 Task: Search one way flight ticket for 2 adults, 4 children and 1 infant on lap in business from Medford: Rogue Valley International-medford Airport to Gillette: Gillette Campbell County Airport on 5-1-2023. Choice of flights is Frontier. Number of bags: 8 checked bags. Price is upto 20000. Outbound departure time preference is 16:45.
Action: Mouse moved to (231, 250)
Screenshot: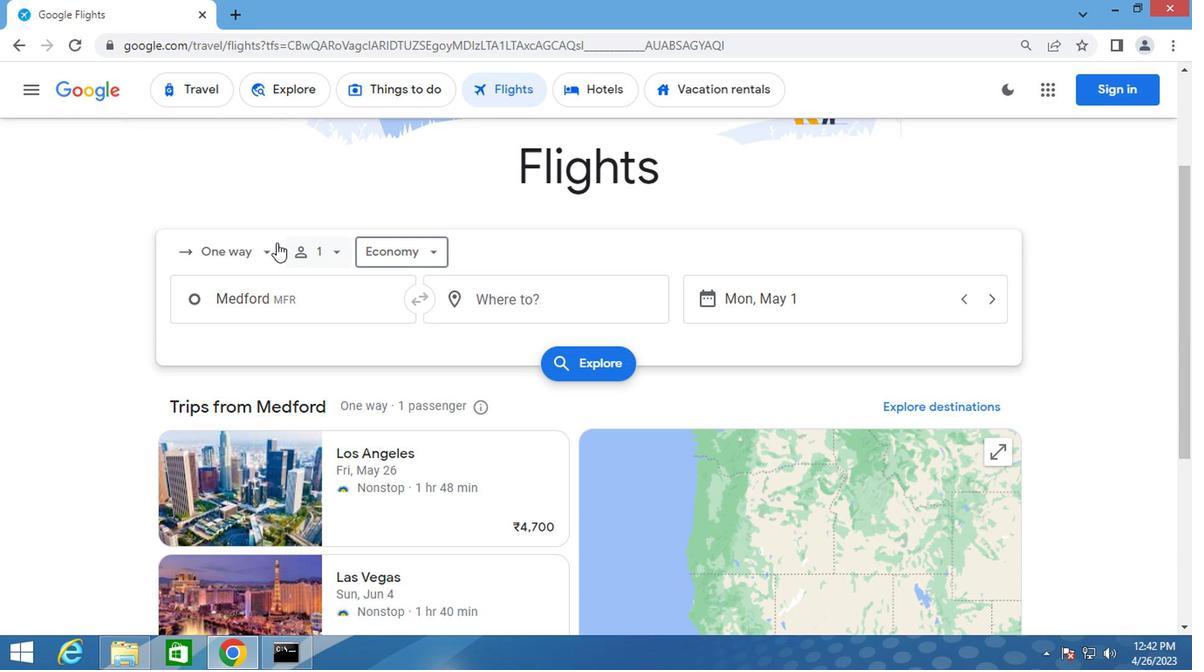 
Action: Mouse pressed left at (231, 250)
Screenshot: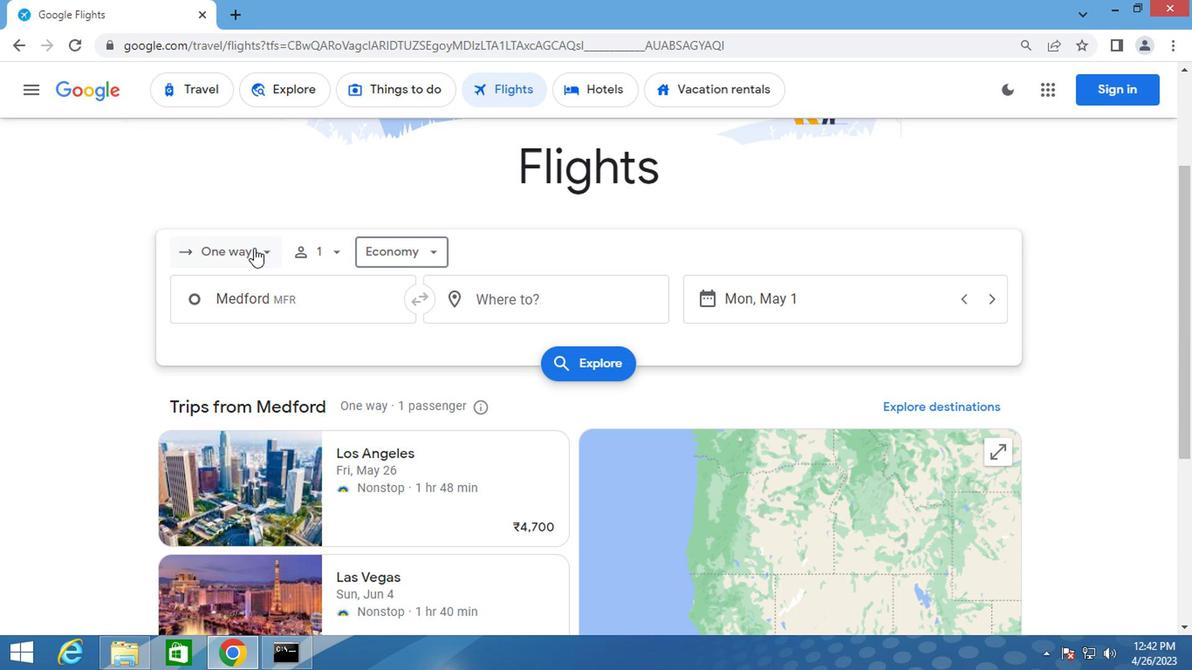 
Action: Mouse moved to (232, 334)
Screenshot: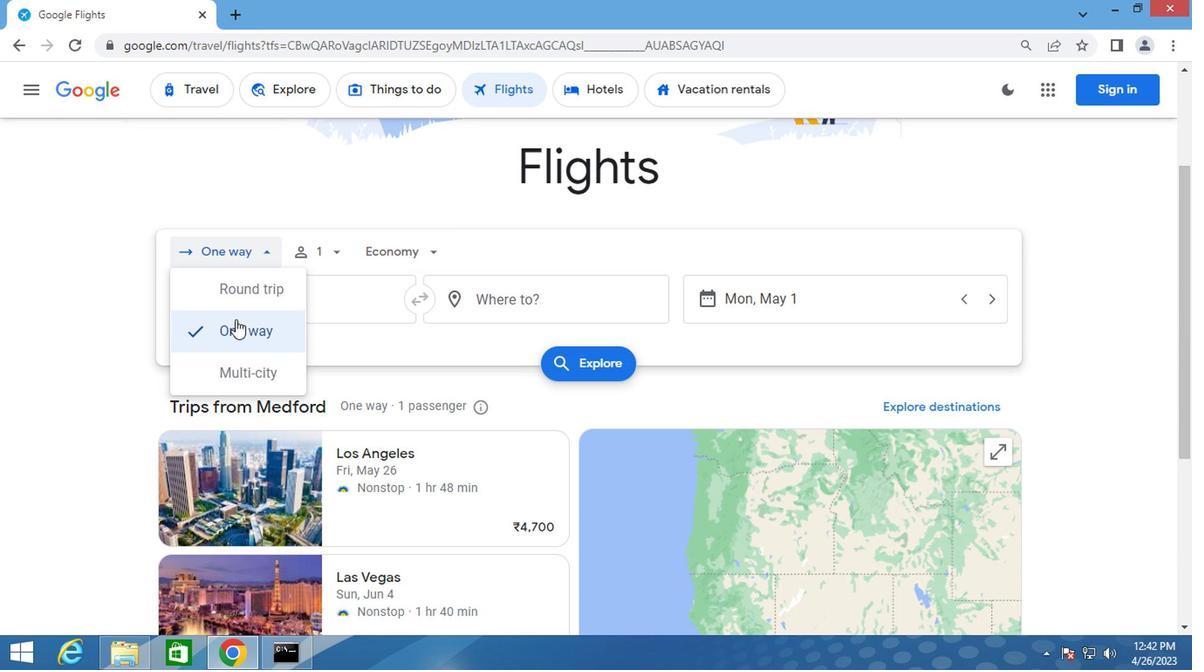 
Action: Mouse pressed left at (232, 334)
Screenshot: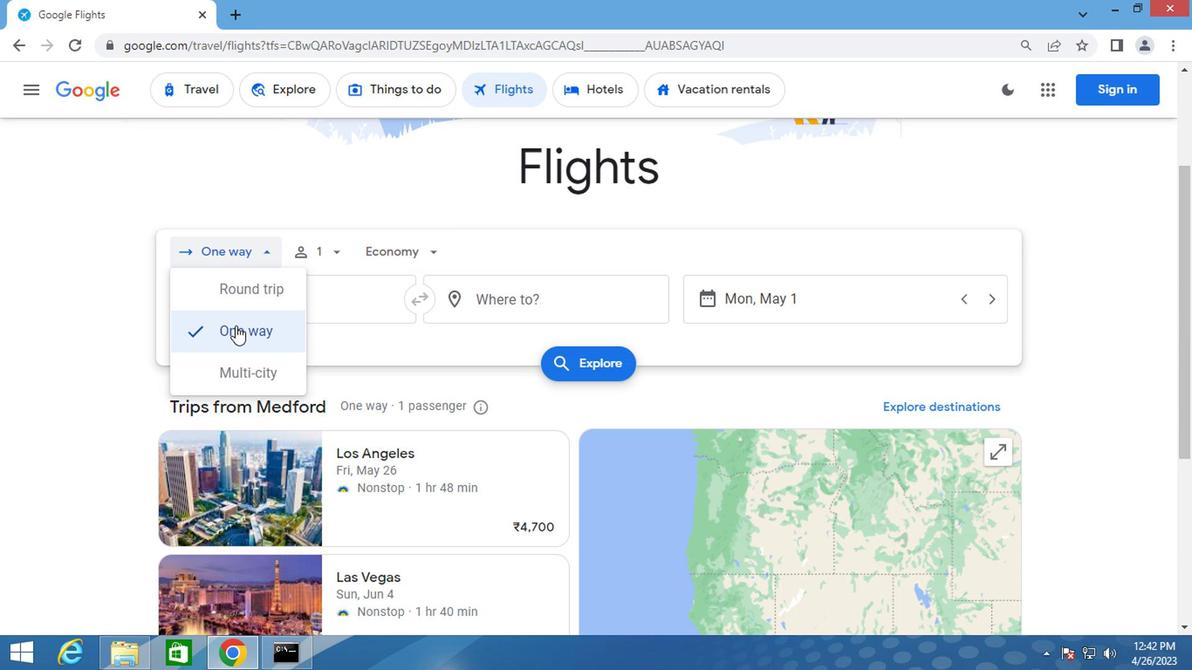 
Action: Mouse moved to (325, 257)
Screenshot: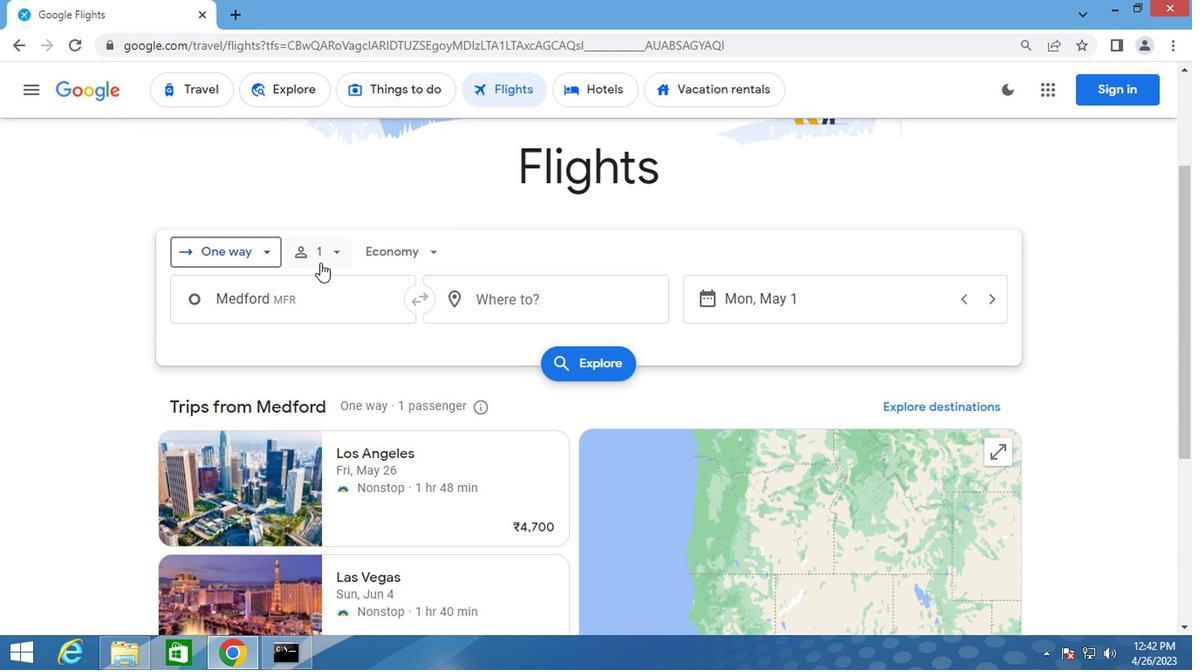 
Action: Mouse pressed left at (325, 257)
Screenshot: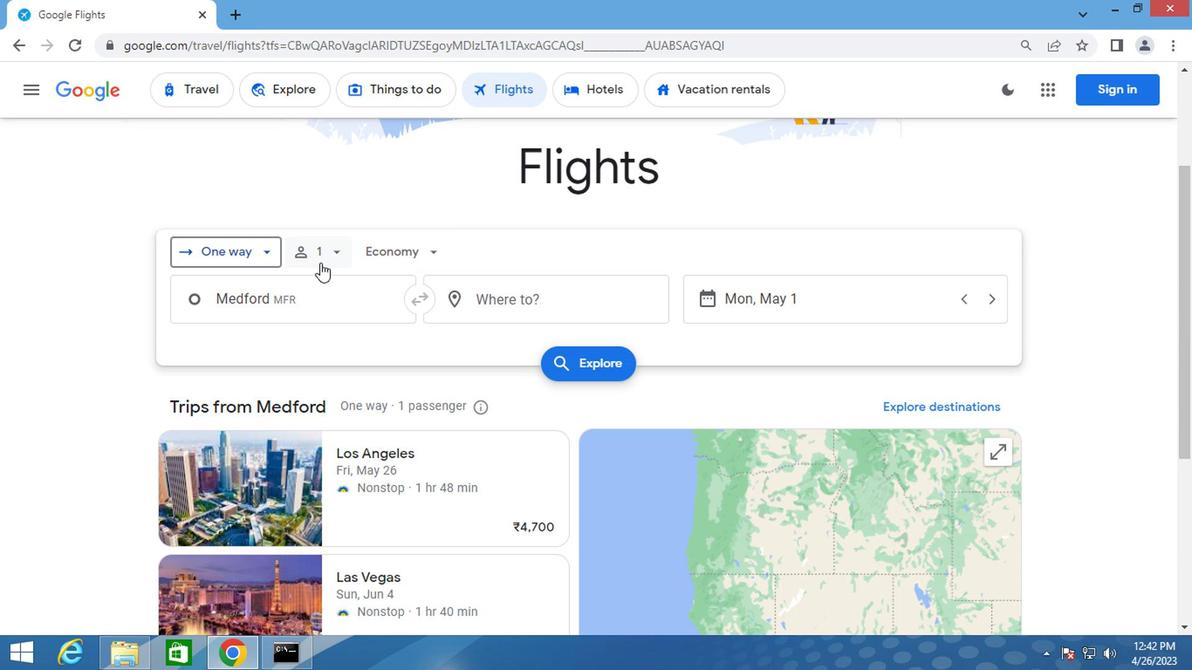 
Action: Mouse moved to (466, 297)
Screenshot: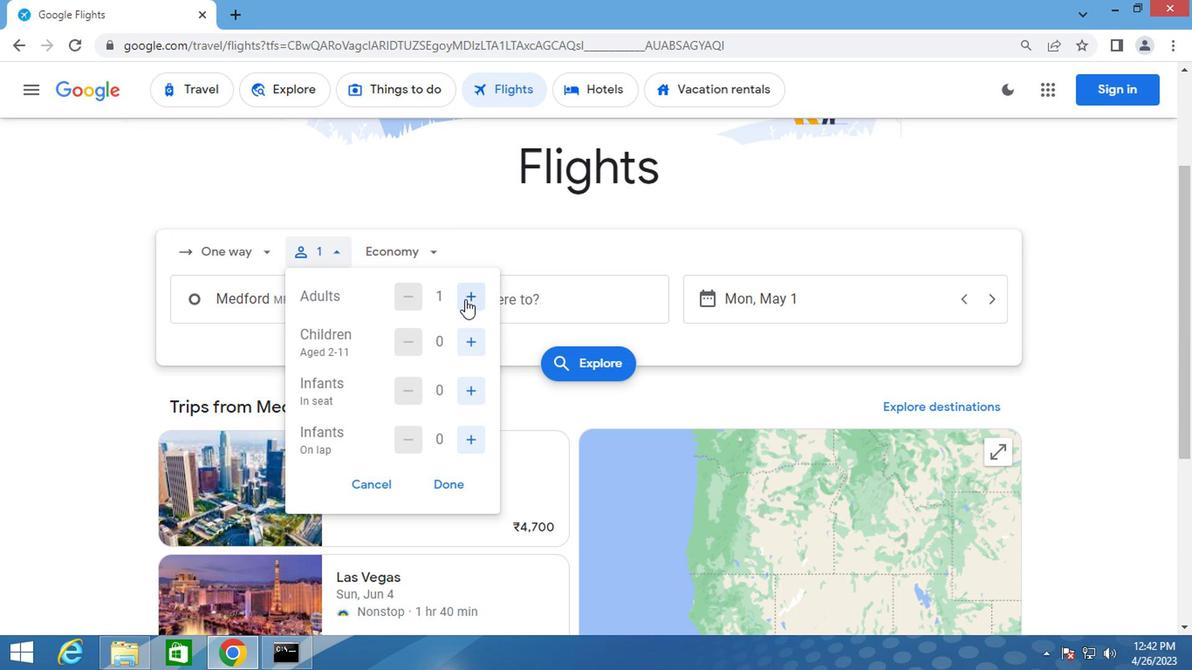 
Action: Mouse pressed left at (466, 297)
Screenshot: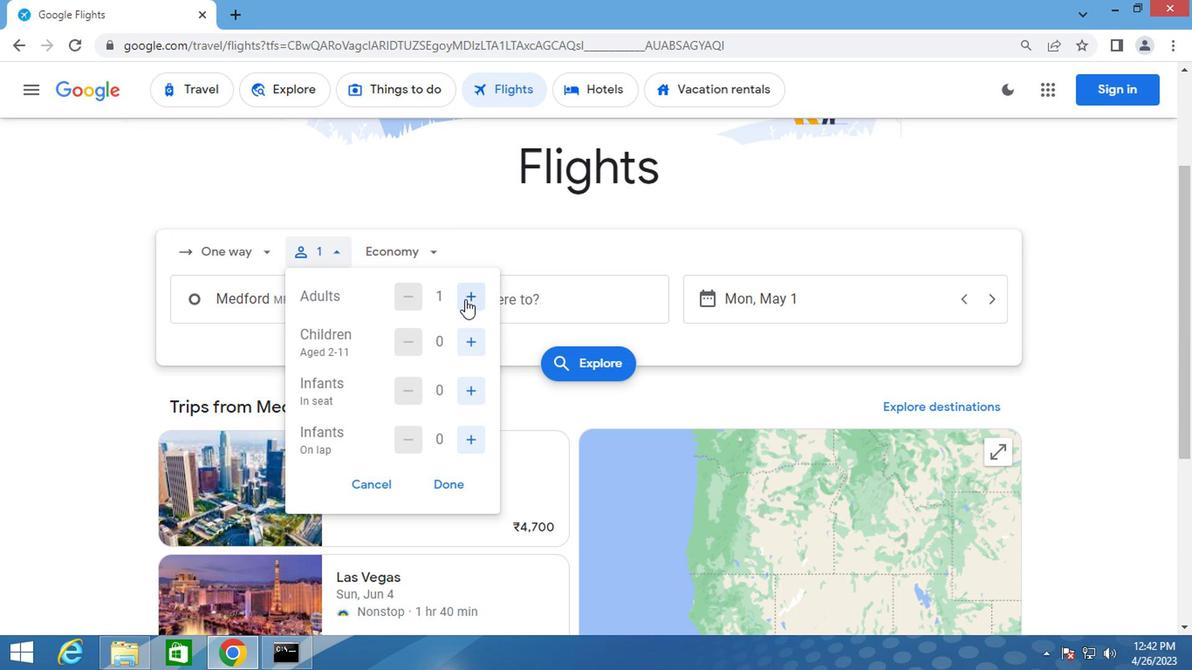 
Action: Mouse pressed left at (466, 297)
Screenshot: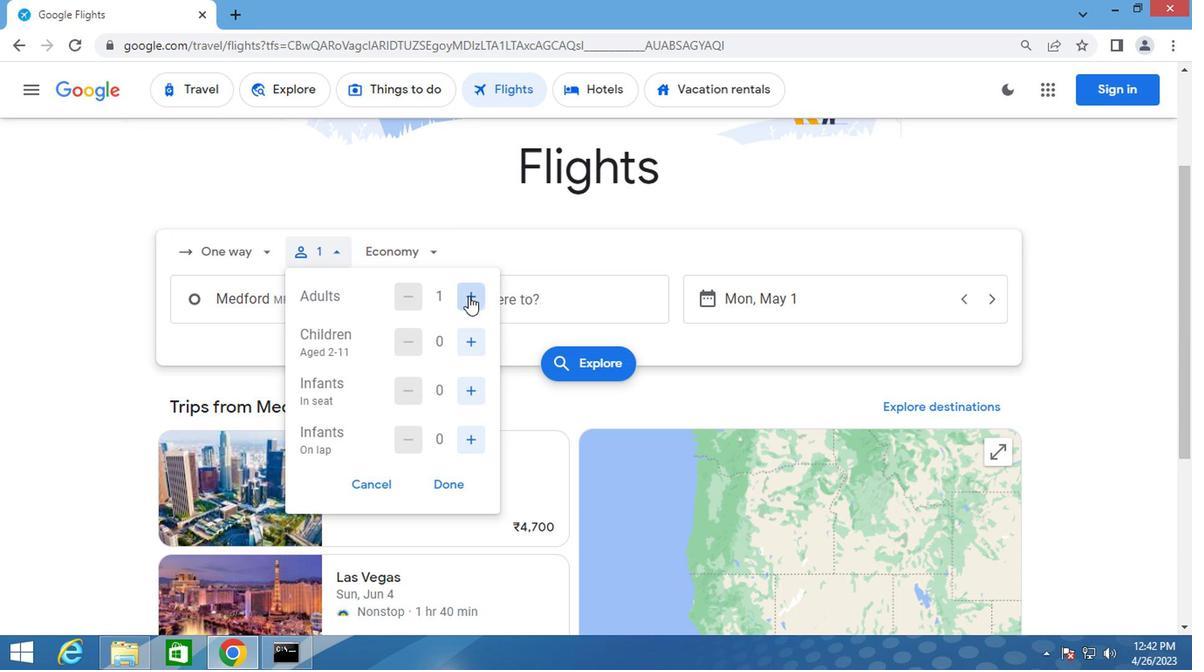 
Action: Mouse moved to (408, 298)
Screenshot: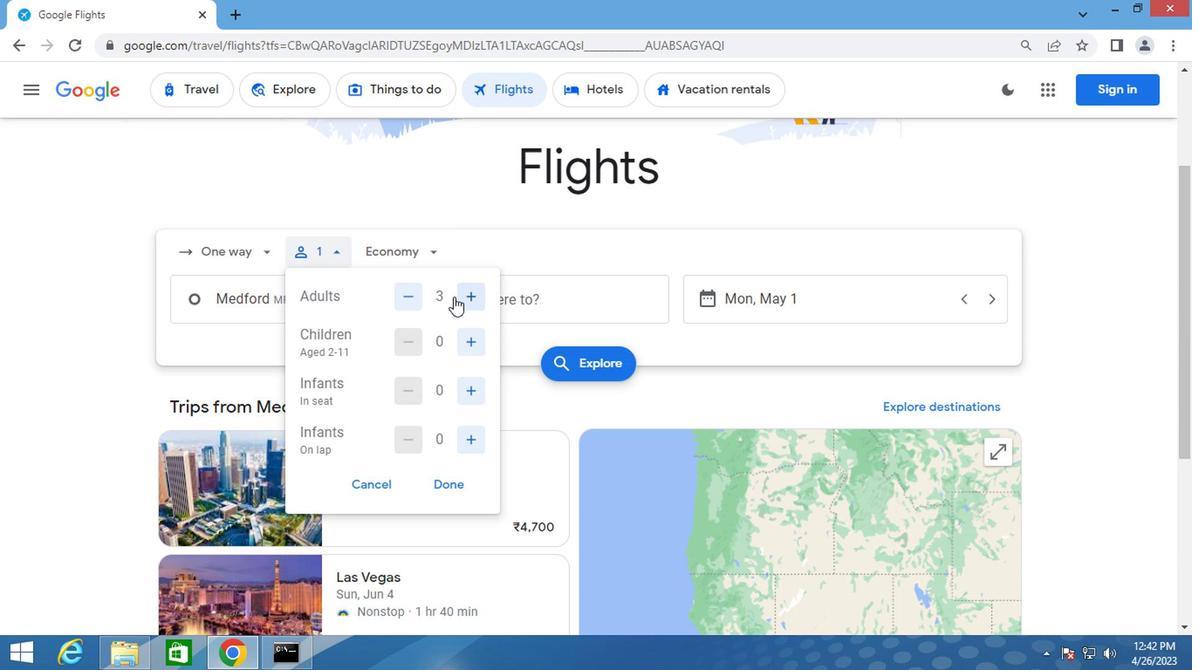 
Action: Mouse pressed left at (408, 298)
Screenshot: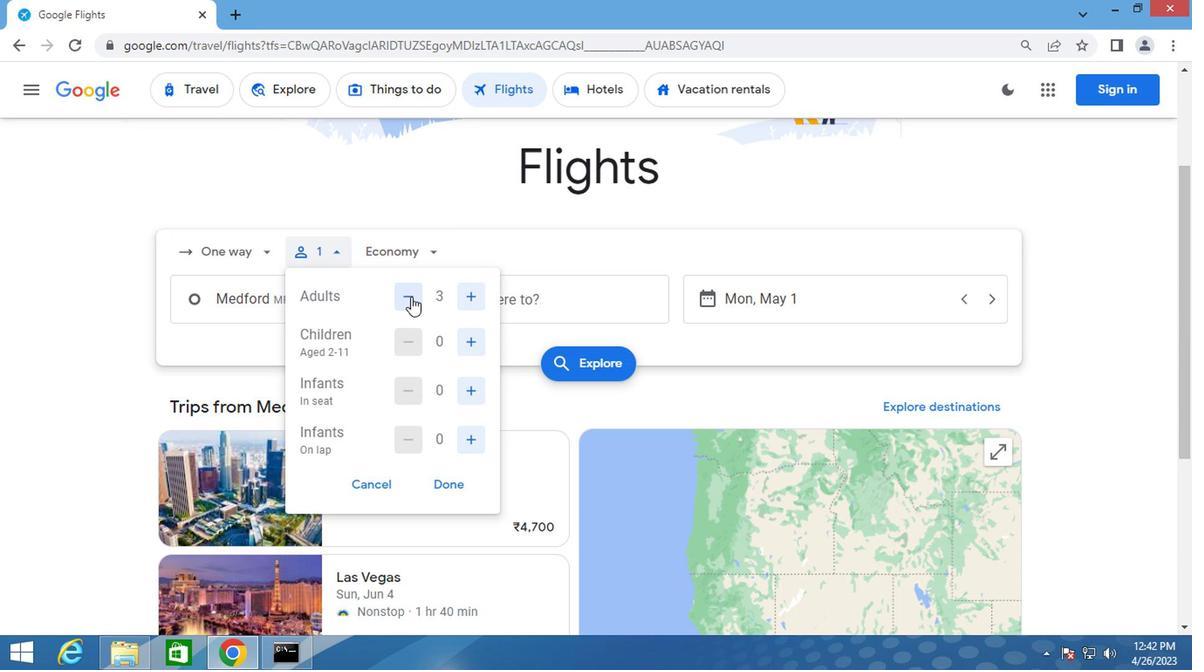 
Action: Mouse moved to (474, 337)
Screenshot: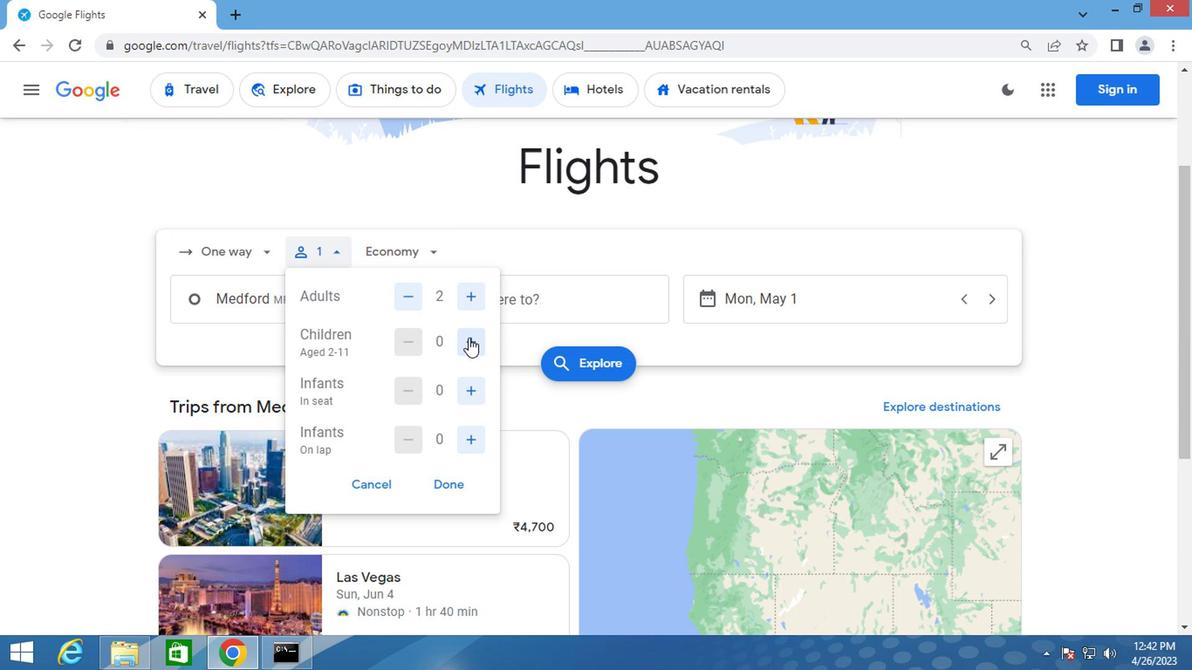 
Action: Mouse pressed left at (474, 337)
Screenshot: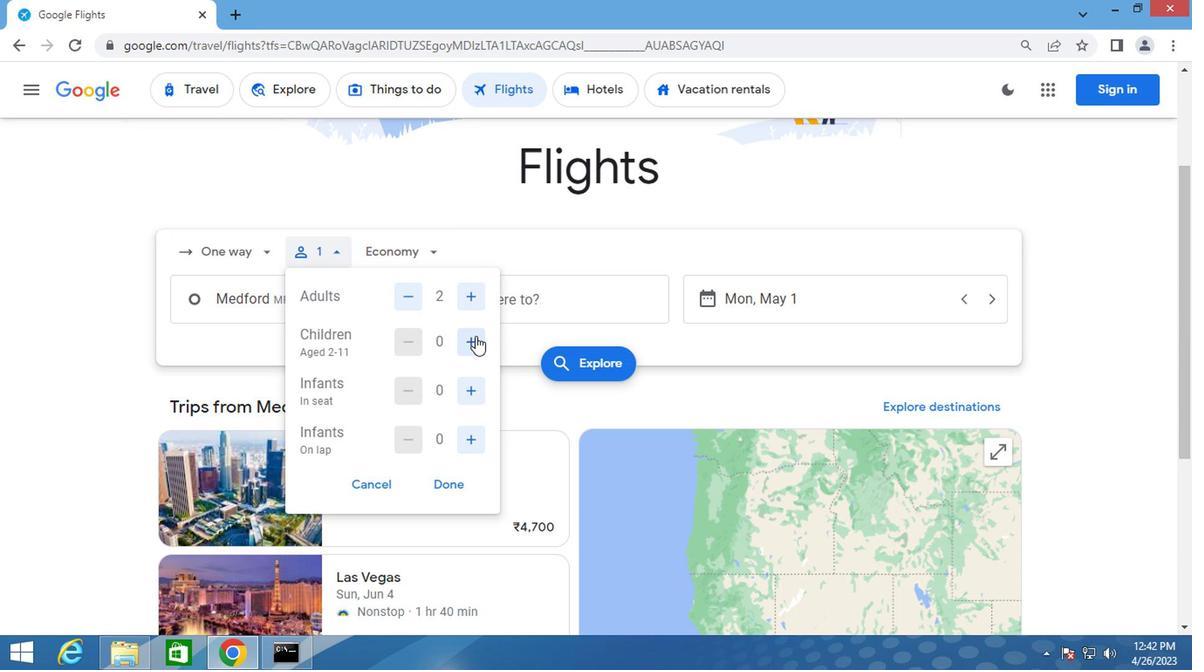 
Action: Mouse pressed left at (474, 337)
Screenshot: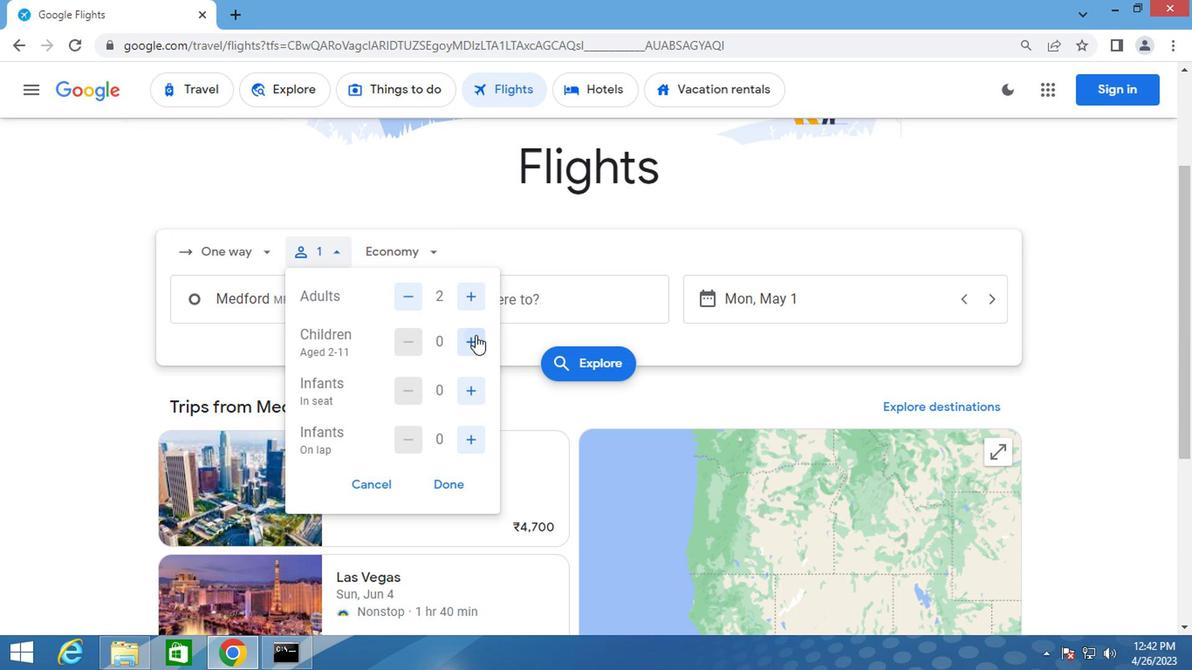 
Action: Mouse pressed left at (474, 337)
Screenshot: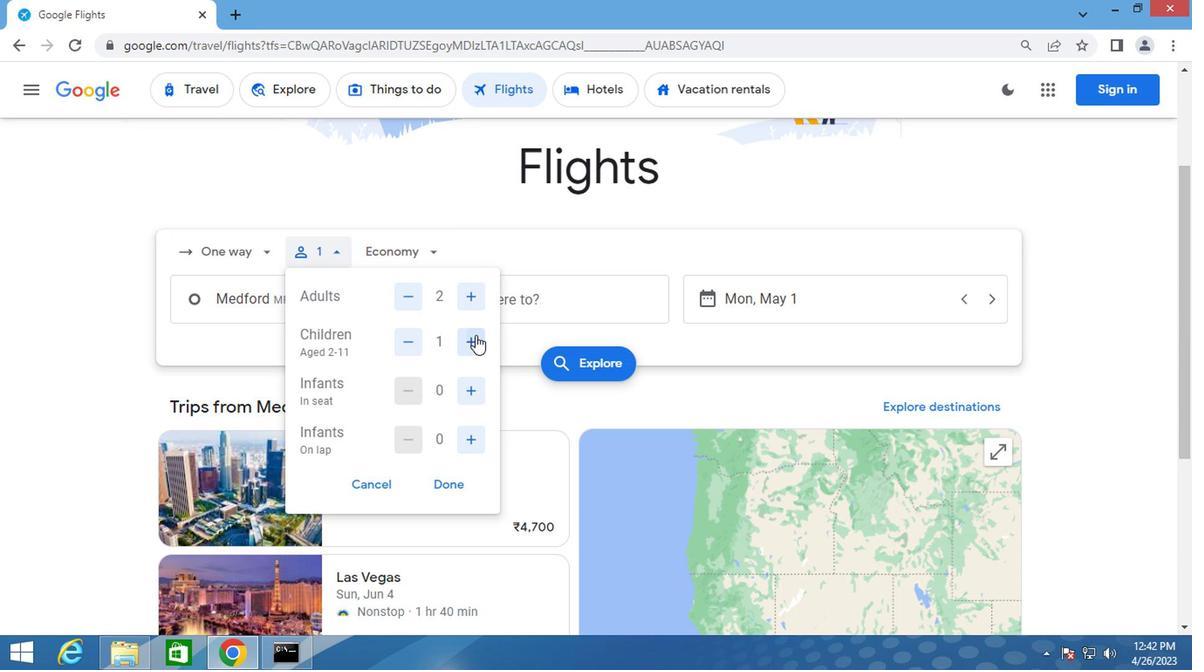 
Action: Mouse pressed left at (474, 337)
Screenshot: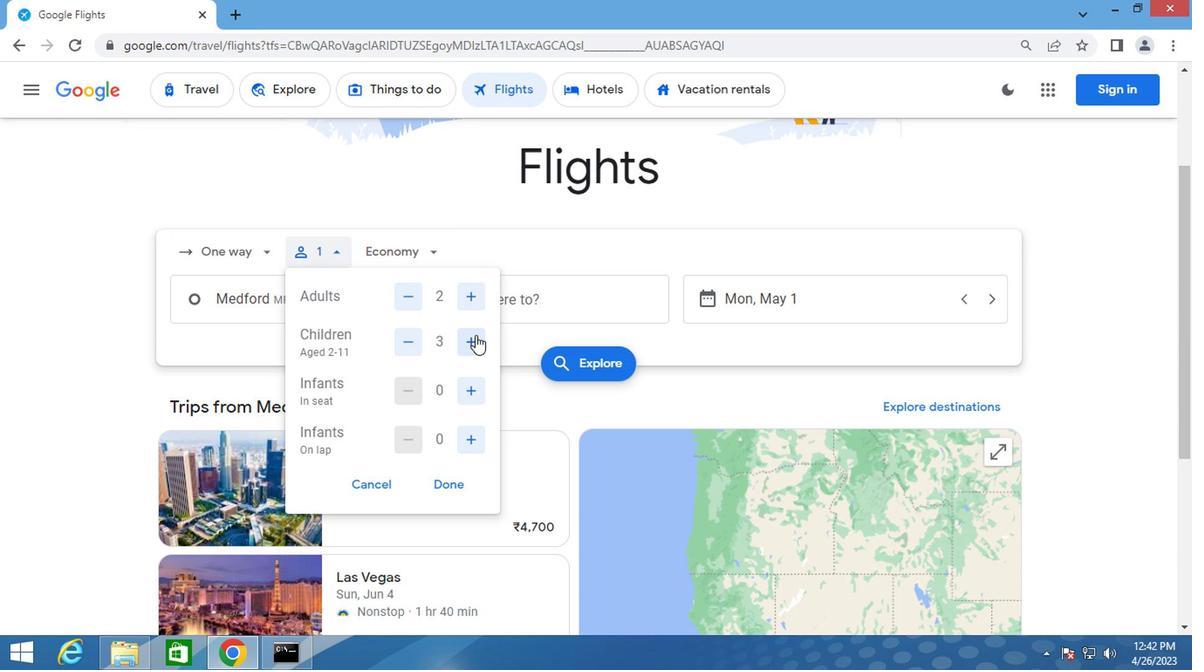 
Action: Mouse moved to (465, 447)
Screenshot: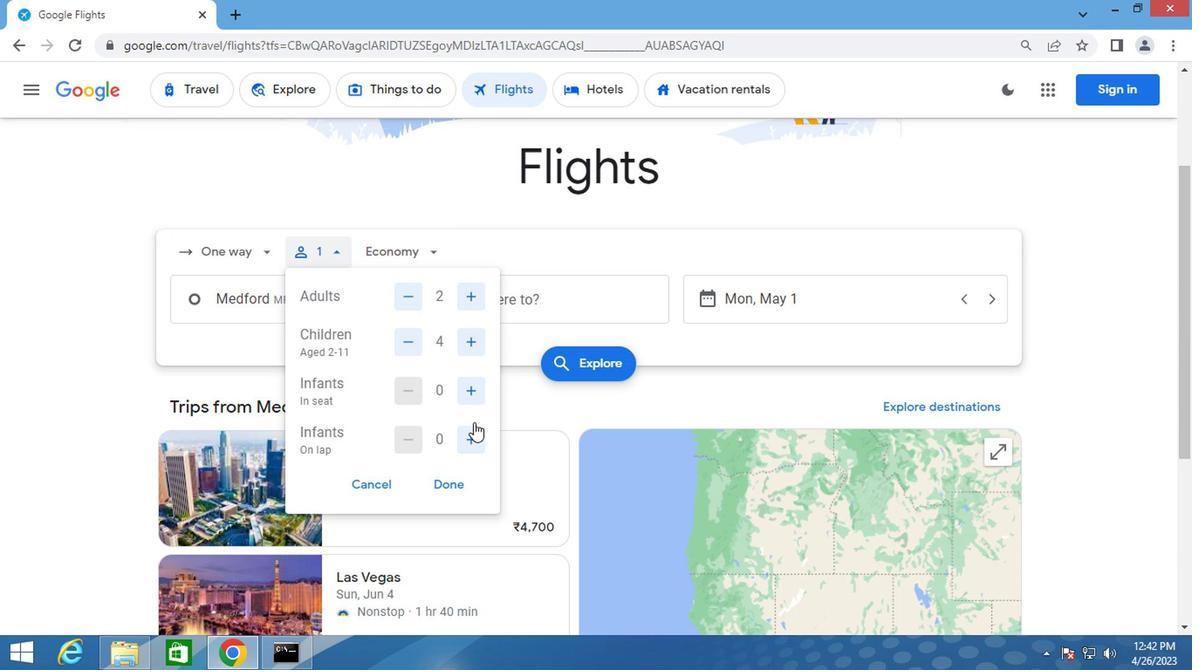 
Action: Mouse pressed left at (465, 447)
Screenshot: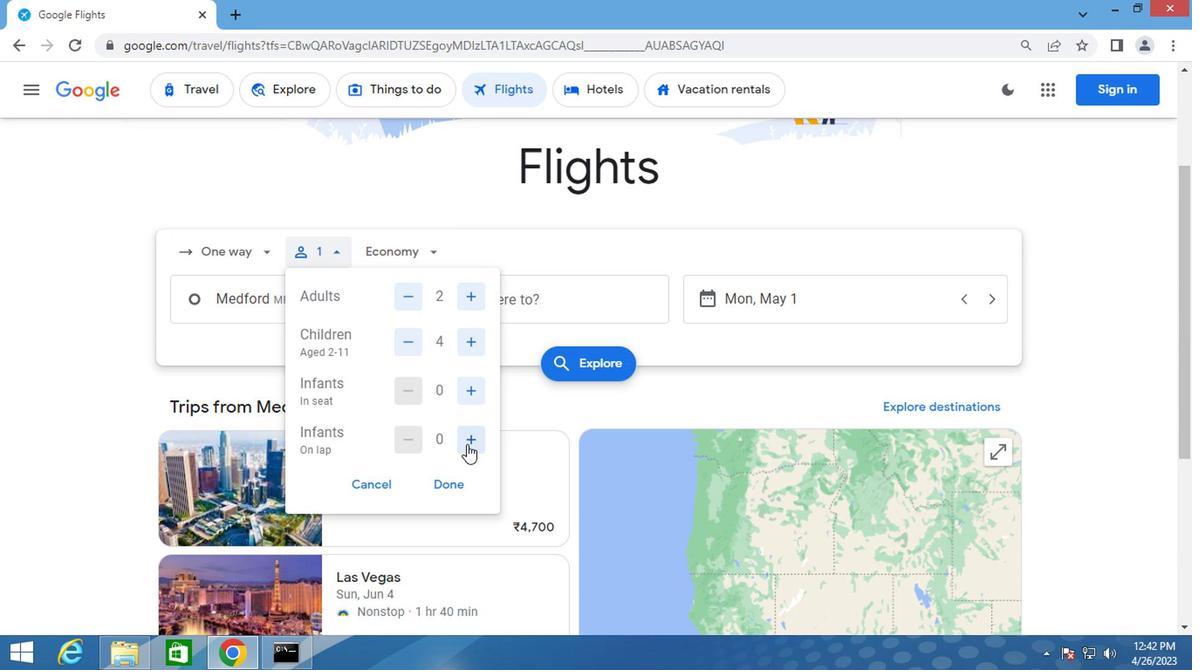 
Action: Mouse moved to (414, 257)
Screenshot: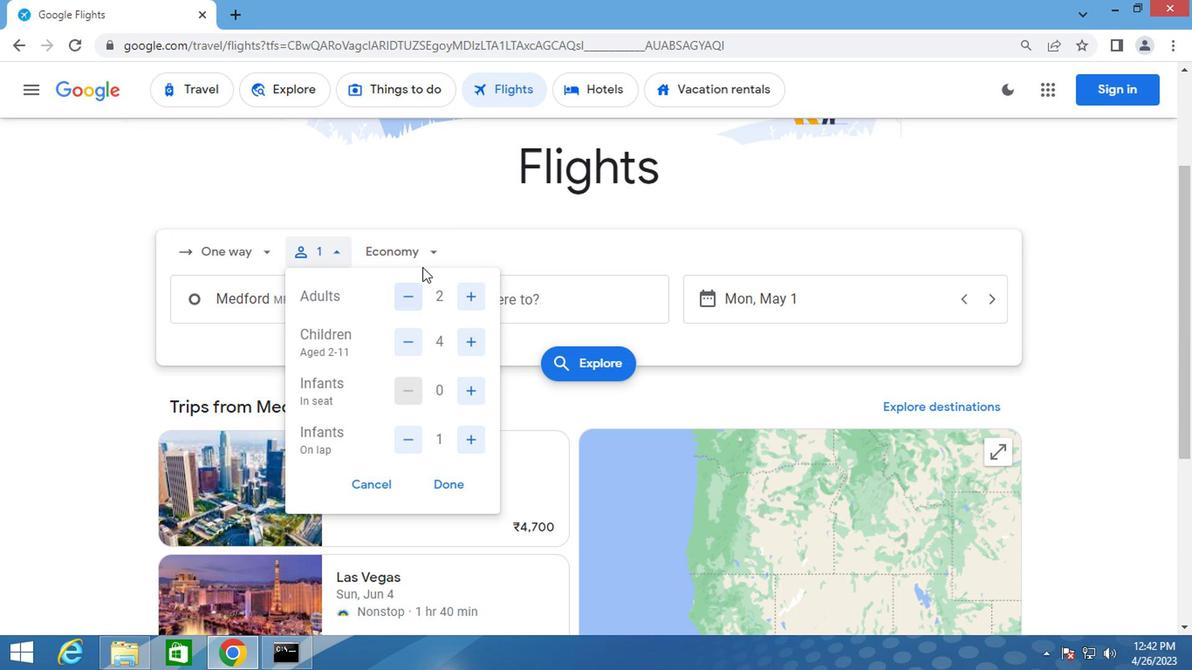 
Action: Mouse pressed left at (414, 257)
Screenshot: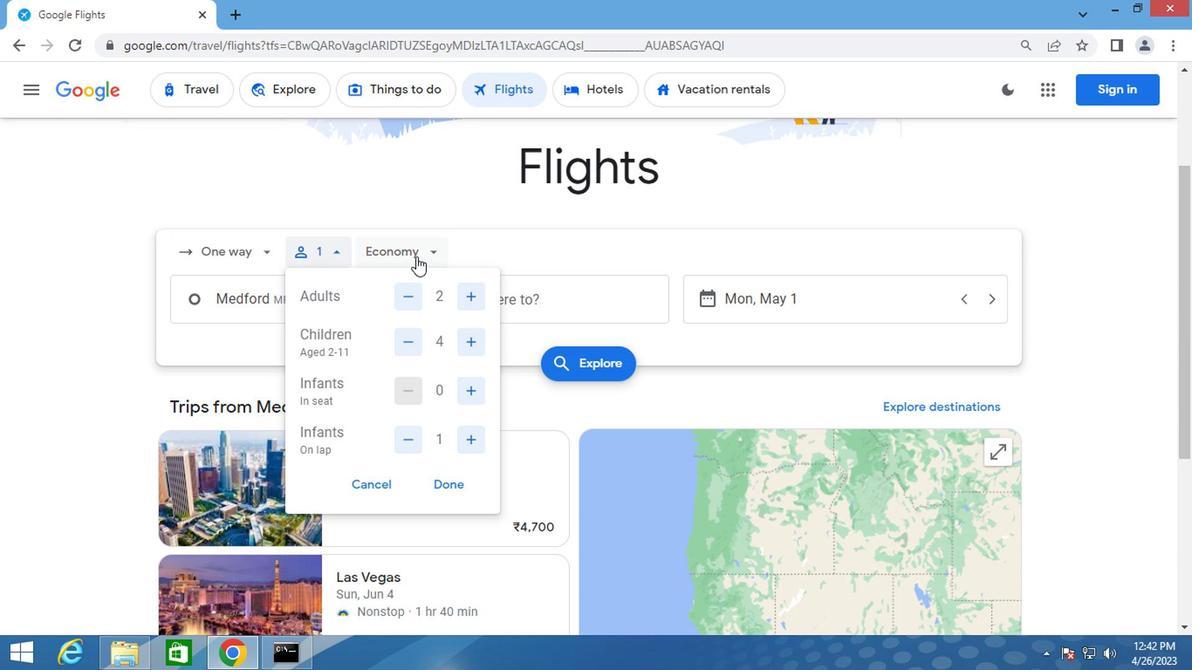
Action: Mouse moved to (424, 375)
Screenshot: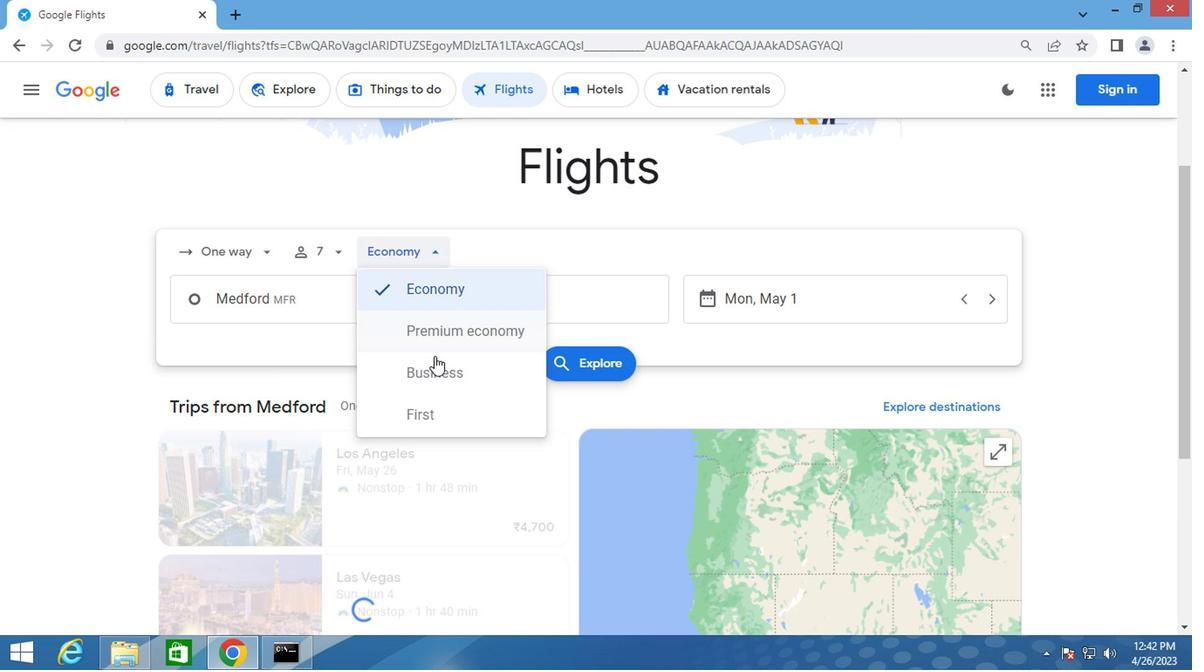
Action: Mouse pressed left at (424, 375)
Screenshot: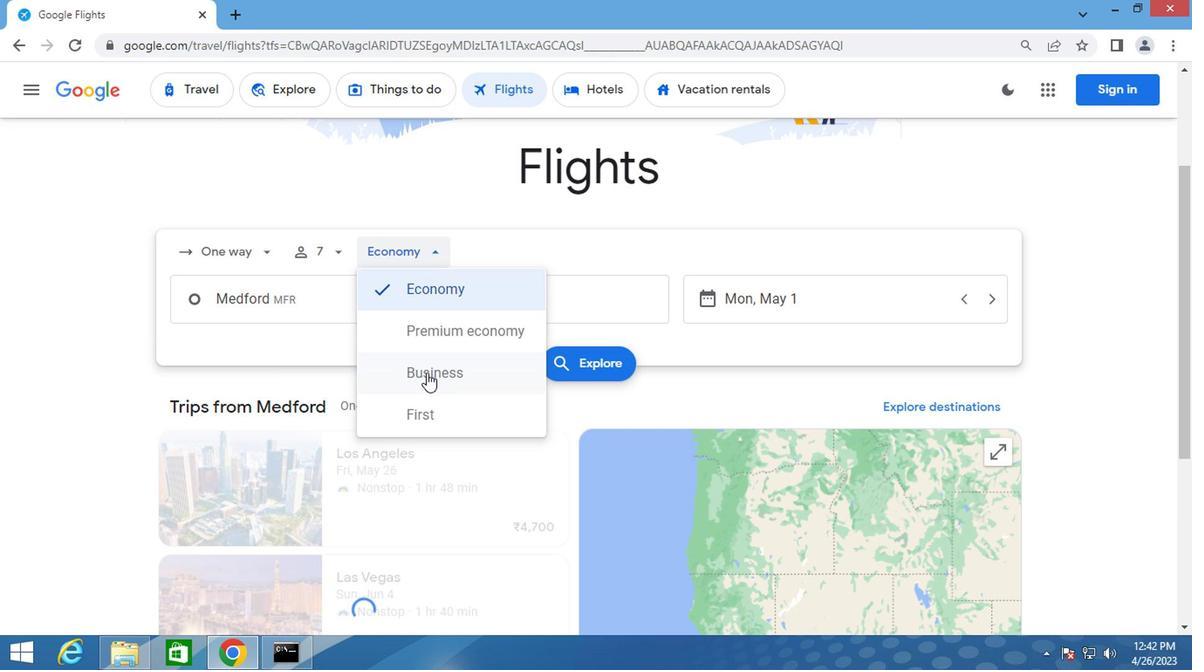 
Action: Mouse moved to (312, 308)
Screenshot: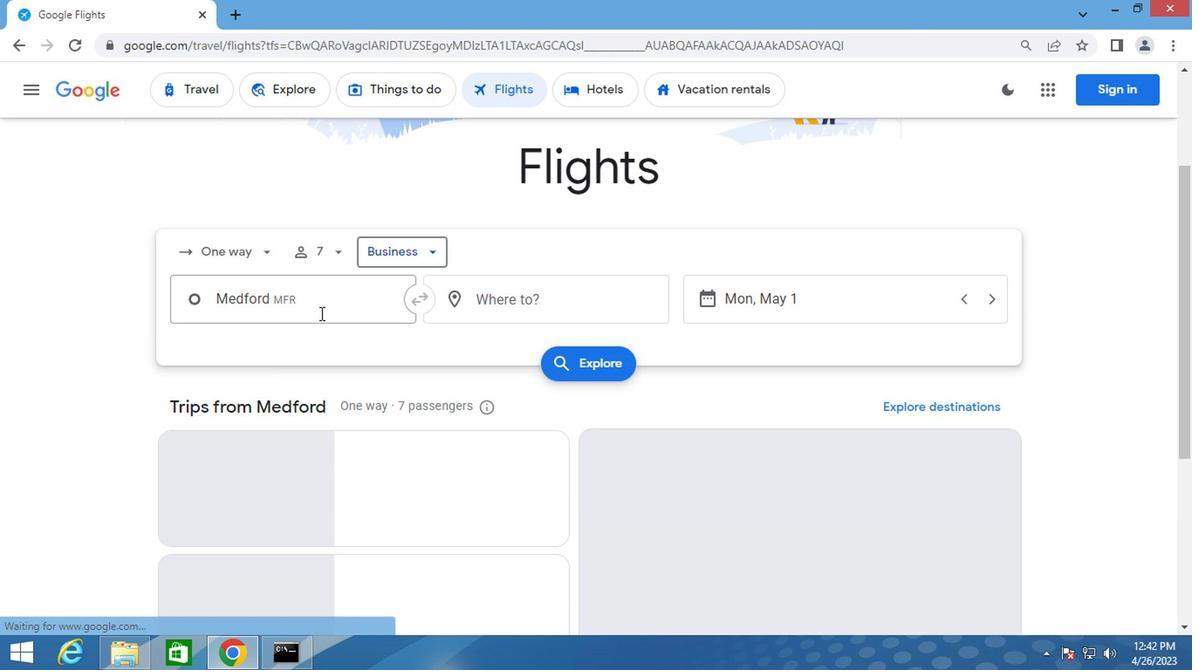 
Action: Mouse pressed left at (312, 308)
Screenshot: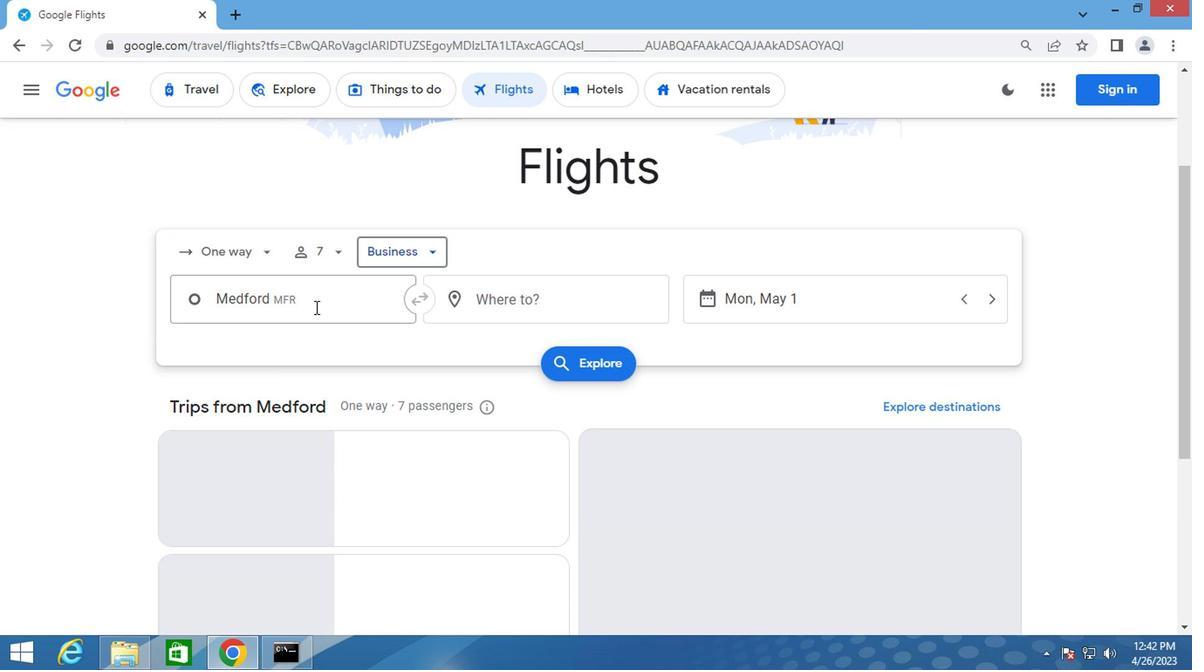 
Action: Mouse moved to (306, 311)
Screenshot: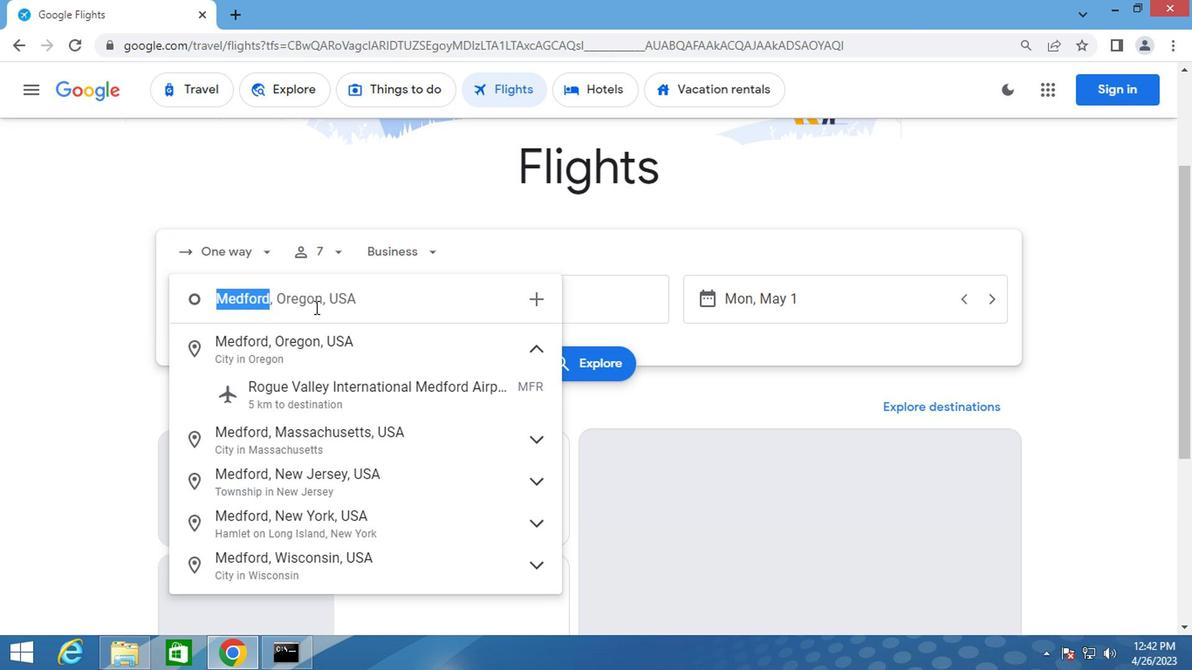 
Action: Key pressed medford
Screenshot: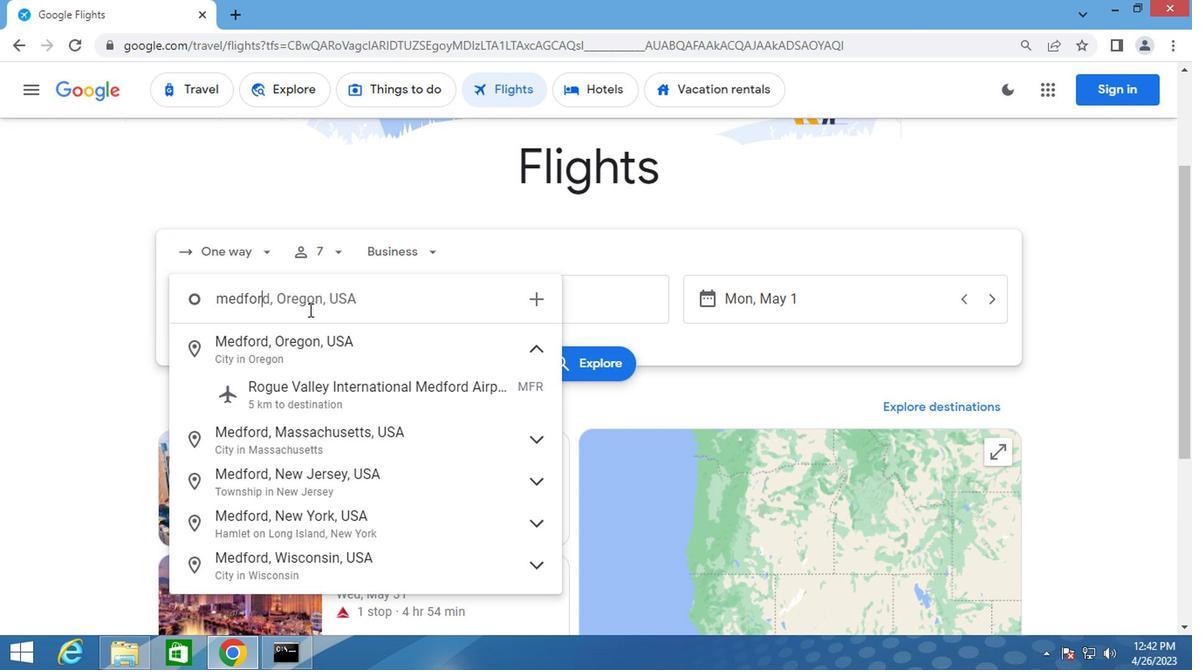 
Action: Mouse moved to (291, 398)
Screenshot: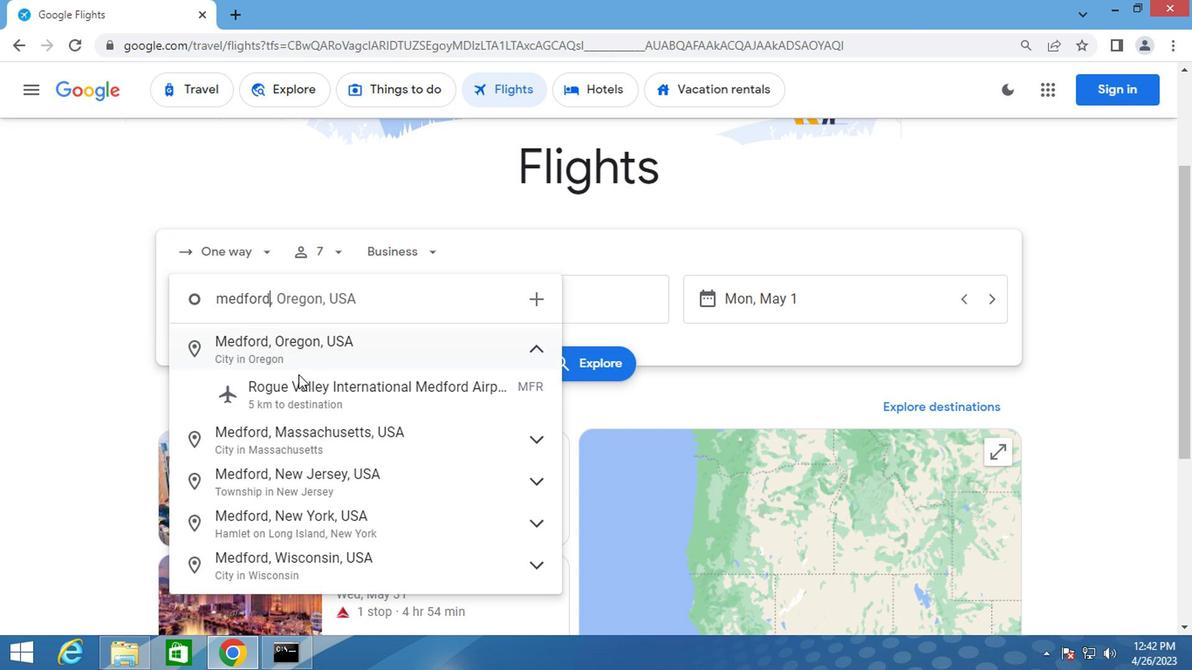 
Action: Mouse pressed left at (291, 398)
Screenshot: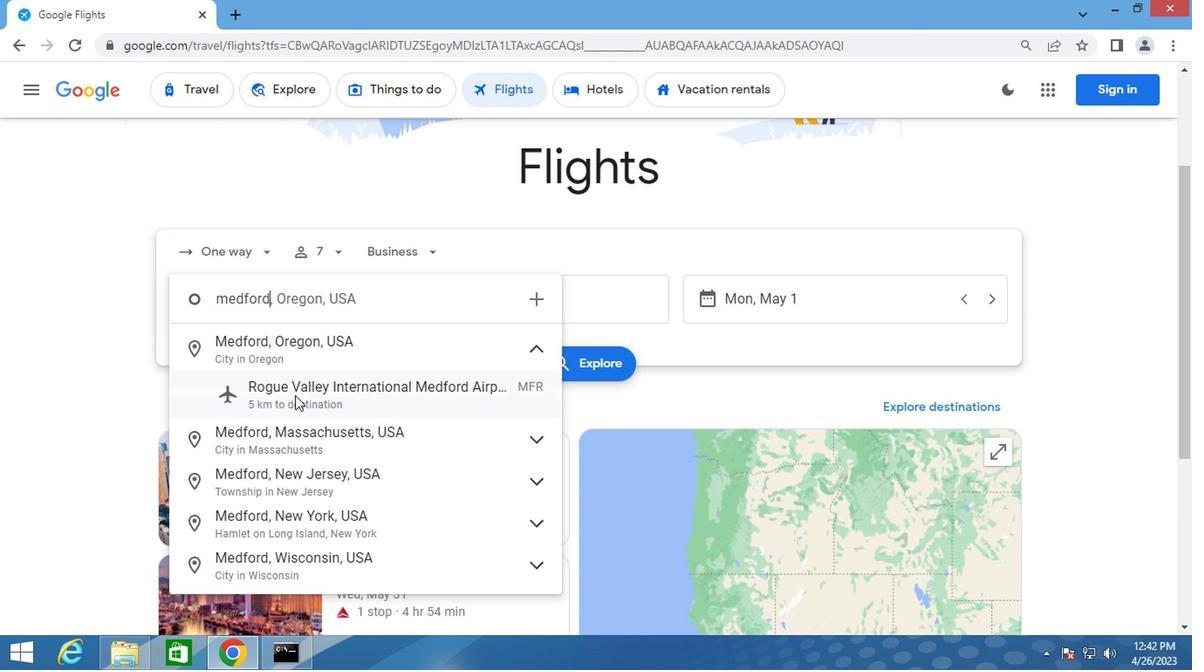 
Action: Mouse moved to (487, 303)
Screenshot: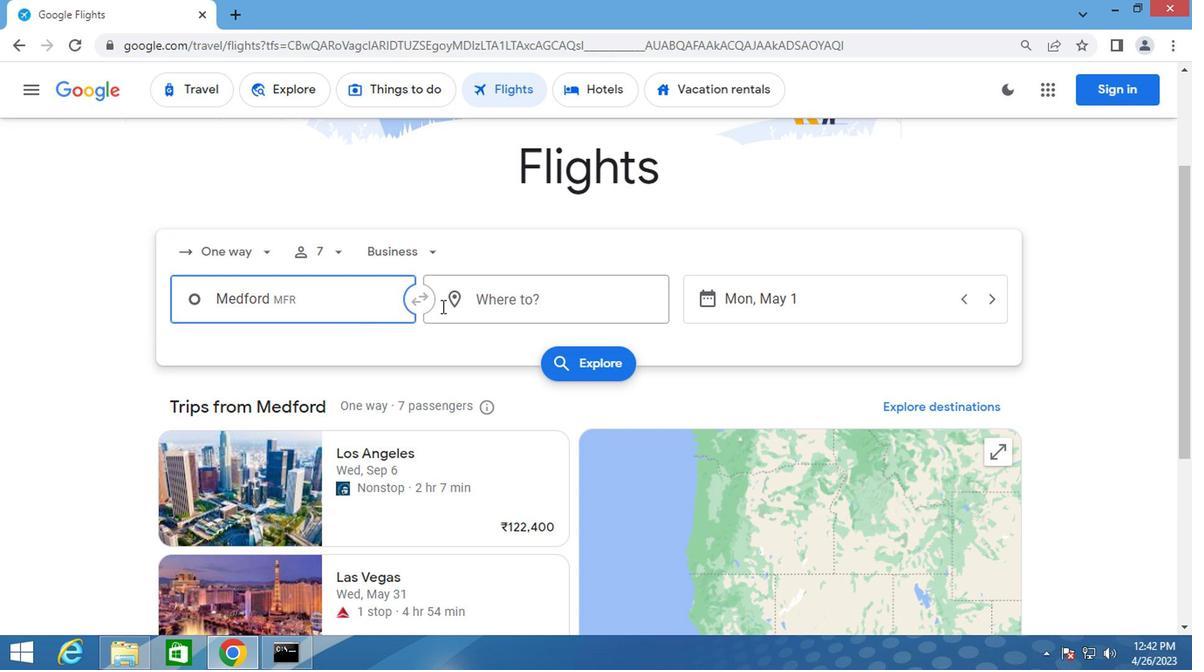 
Action: Mouse pressed left at (487, 303)
Screenshot: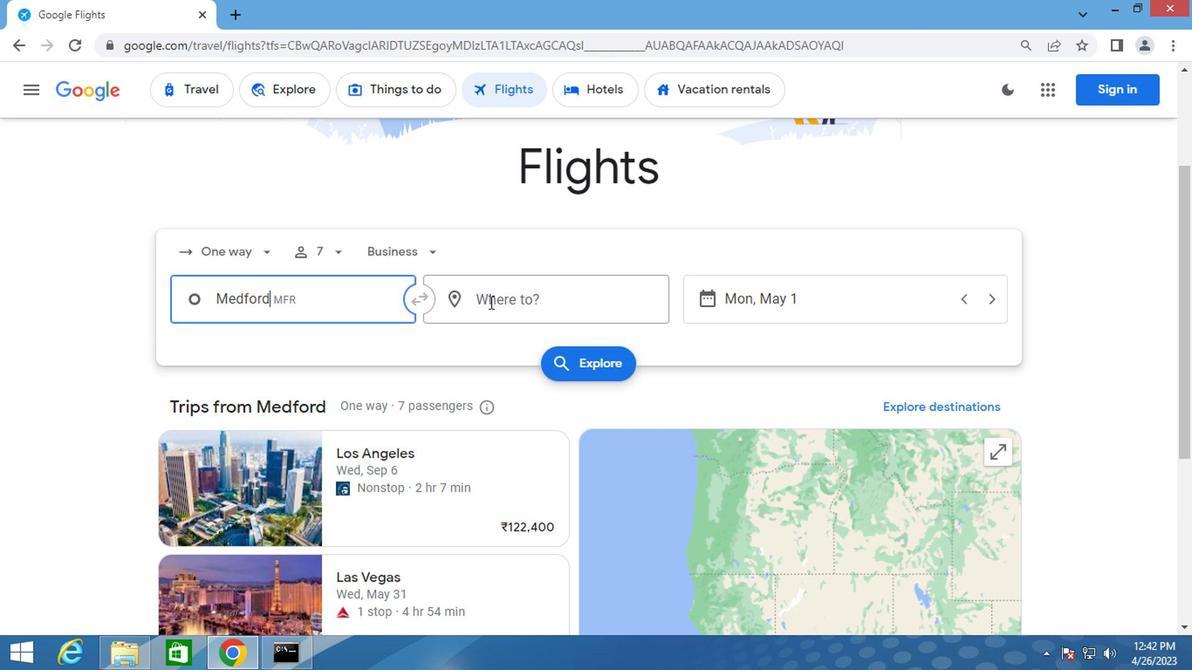 
Action: Key pressed gillette
Screenshot: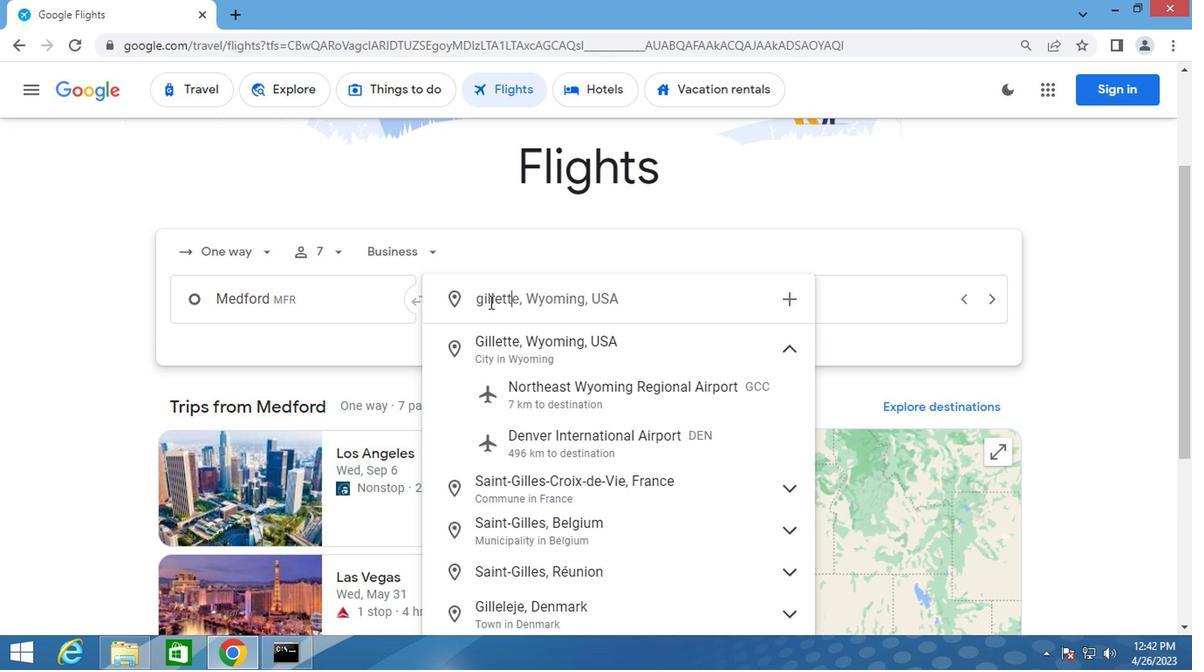 
Action: Mouse moved to (608, 393)
Screenshot: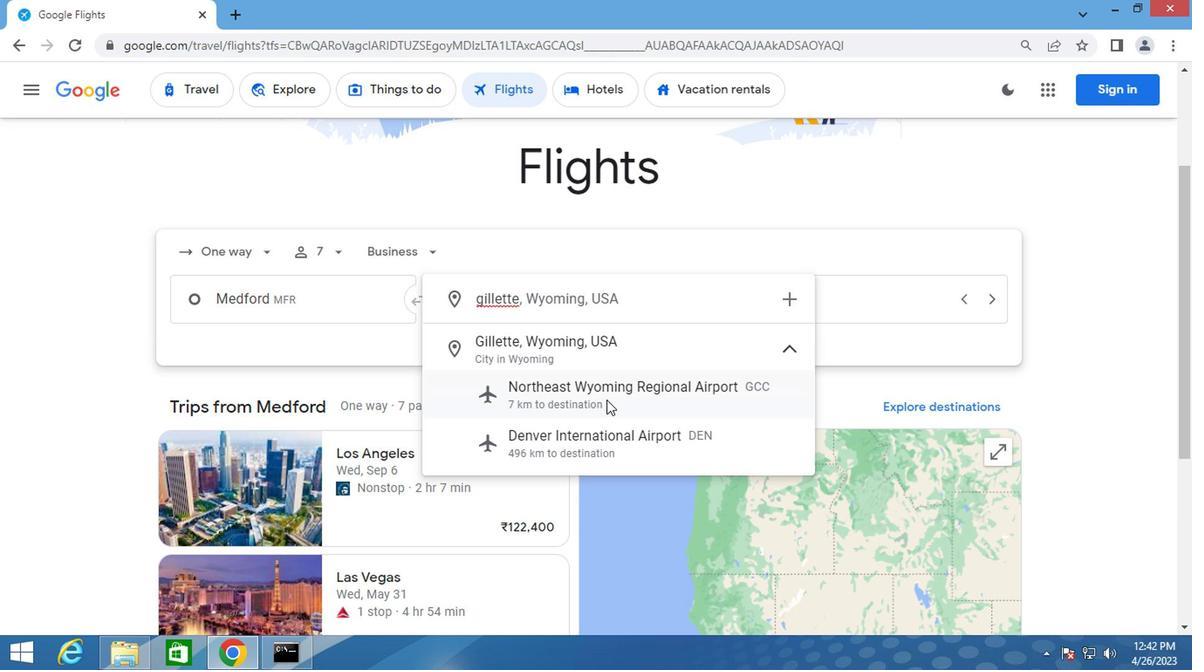 
Action: Mouse pressed left at (608, 393)
Screenshot: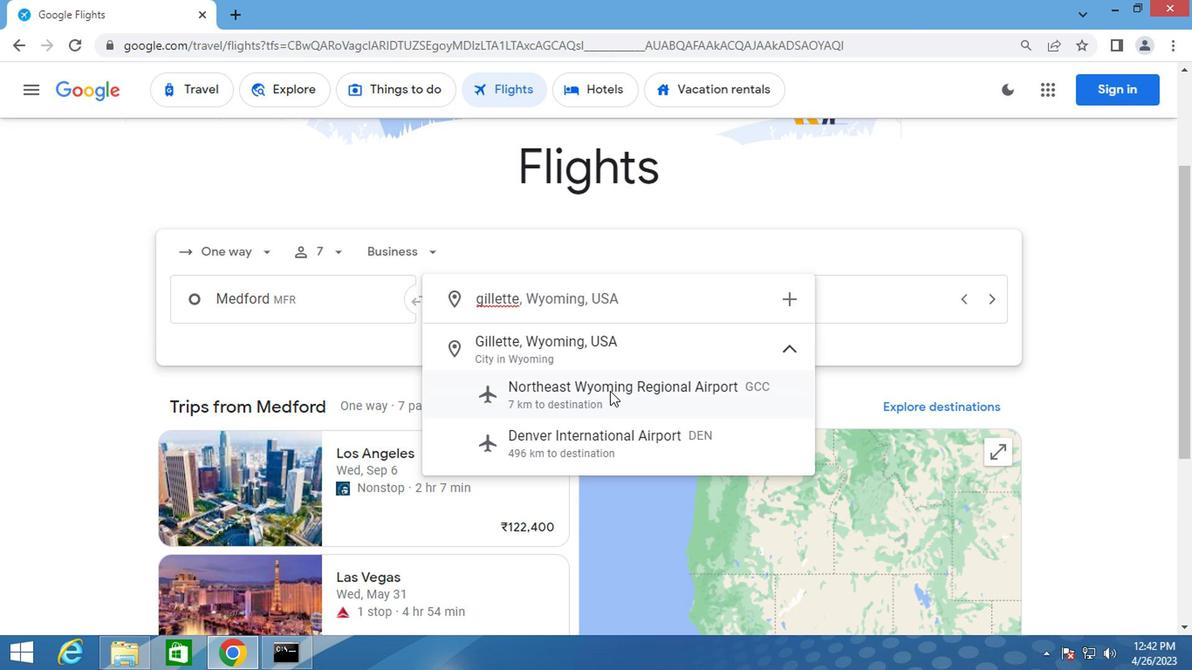 
Action: Mouse moved to (763, 295)
Screenshot: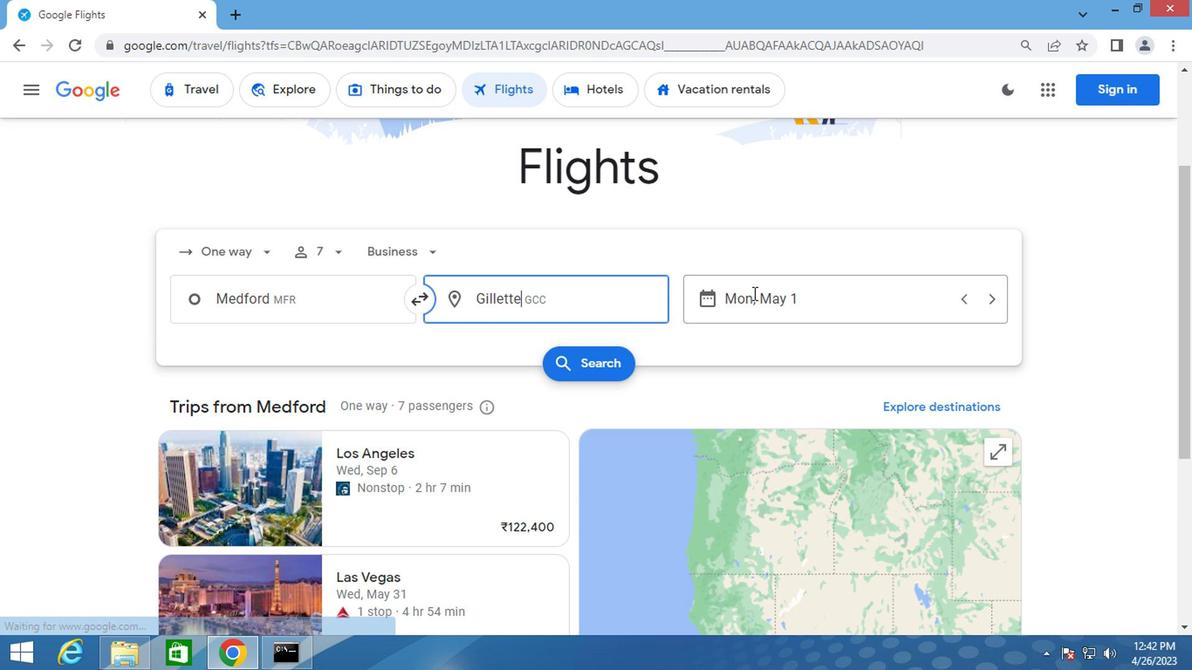 
Action: Mouse pressed left at (763, 295)
Screenshot: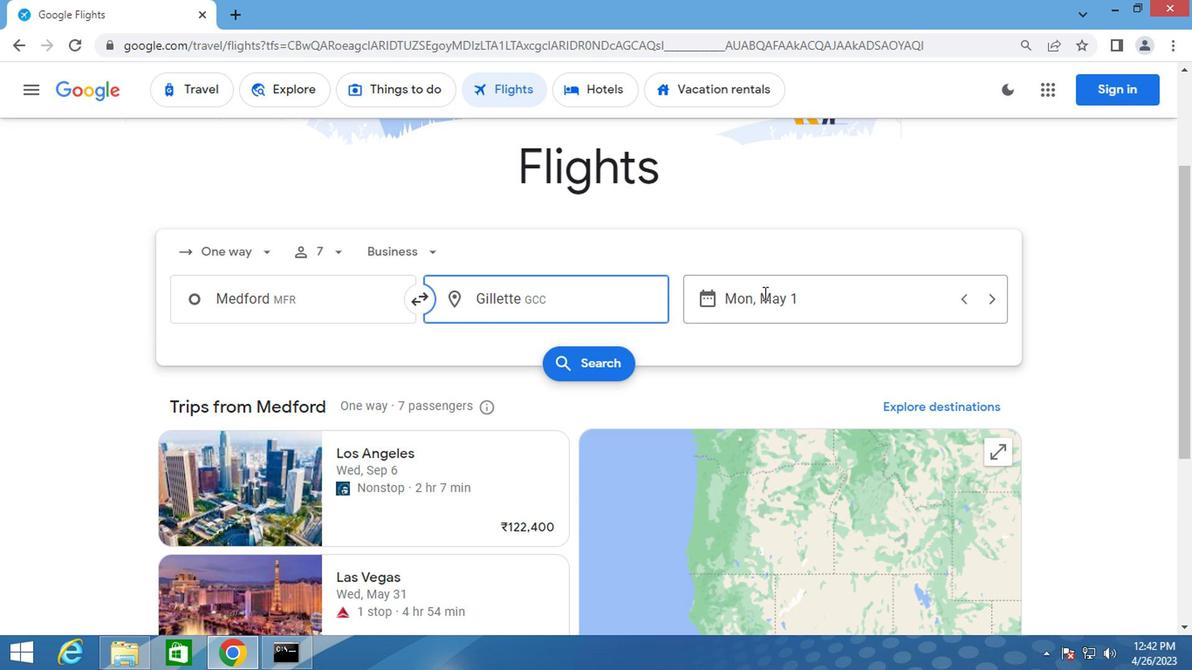 
Action: Mouse moved to (766, 327)
Screenshot: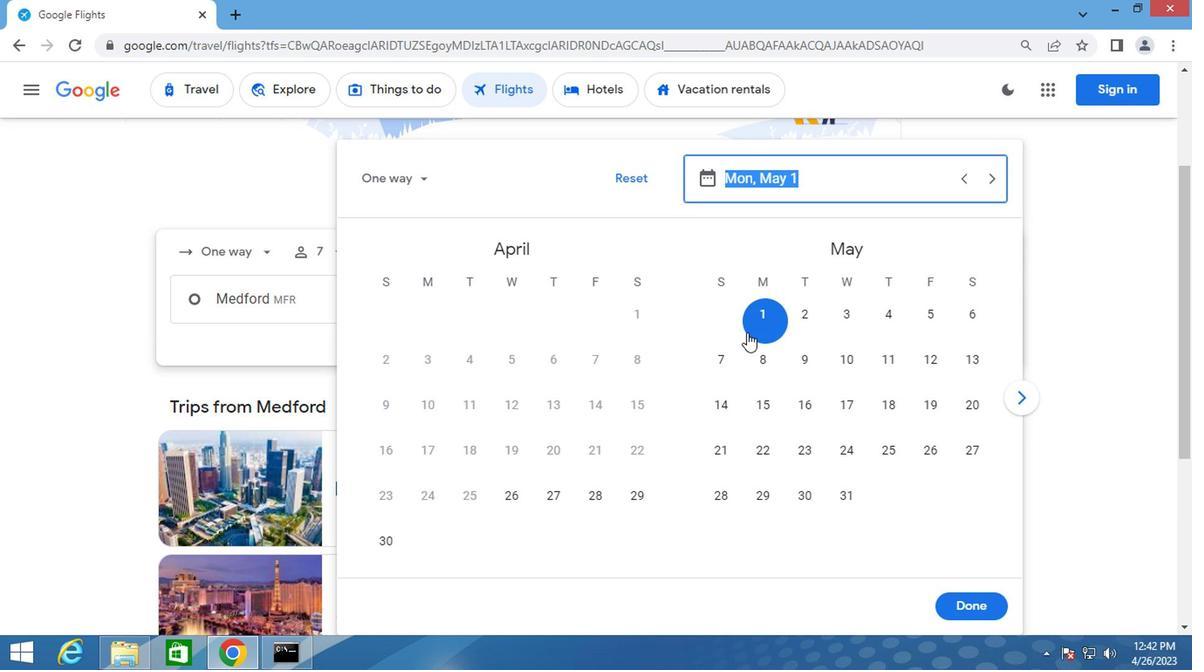 
Action: Mouse pressed left at (766, 327)
Screenshot: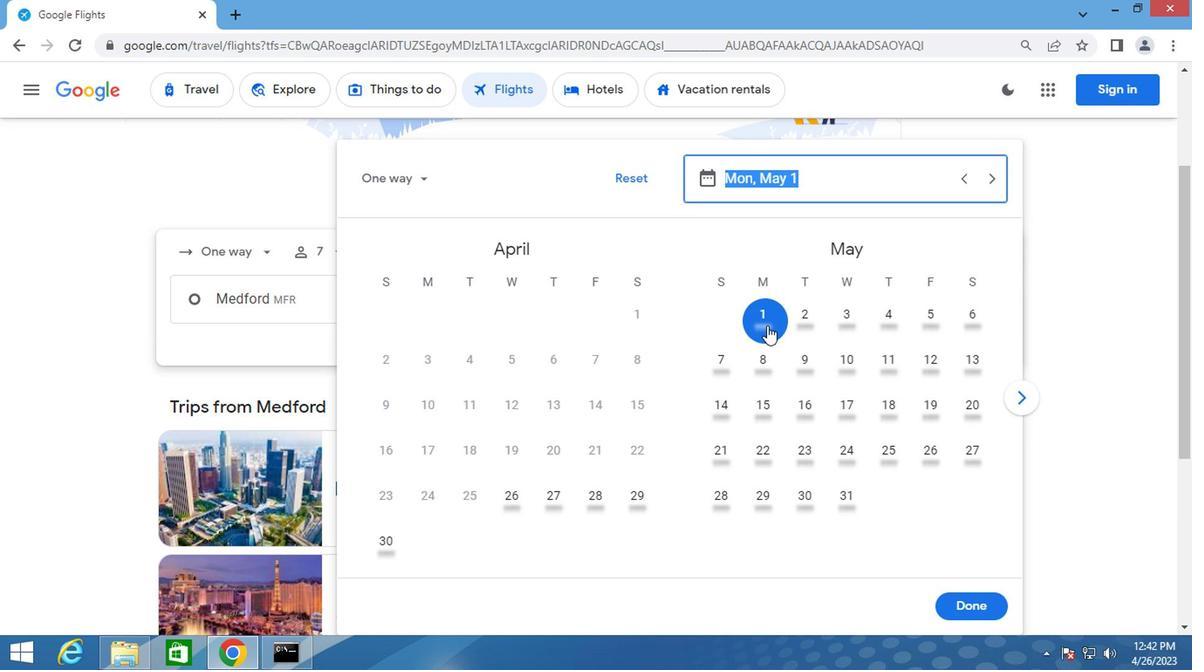 
Action: Mouse moved to (959, 614)
Screenshot: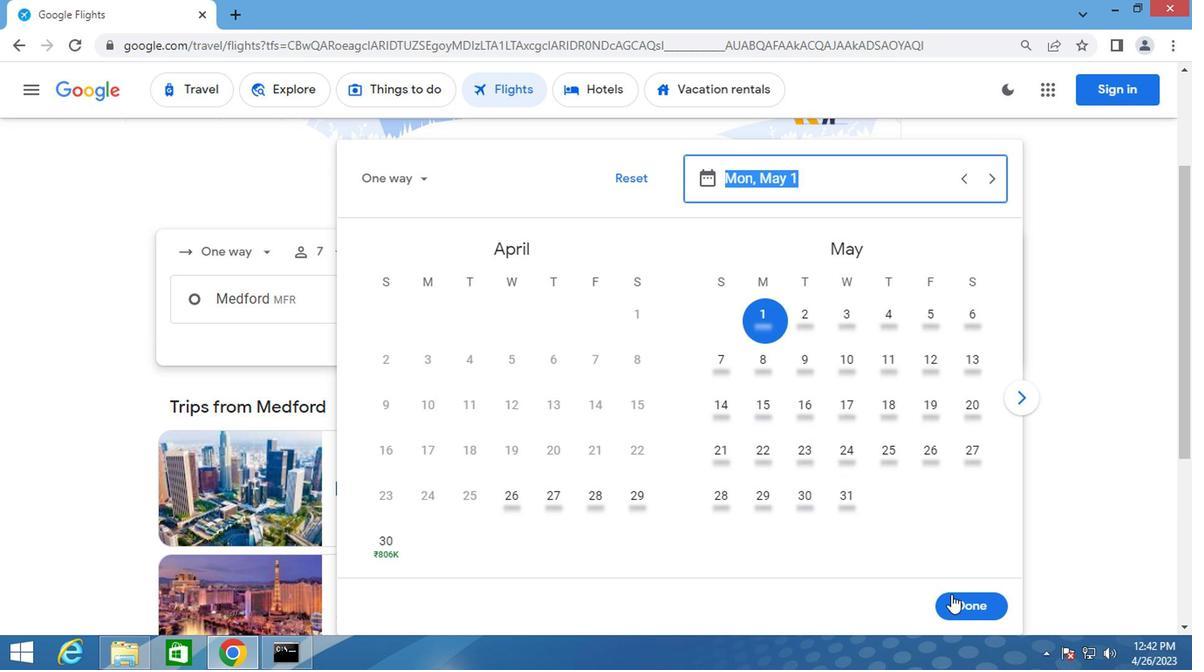 
Action: Mouse pressed left at (959, 614)
Screenshot: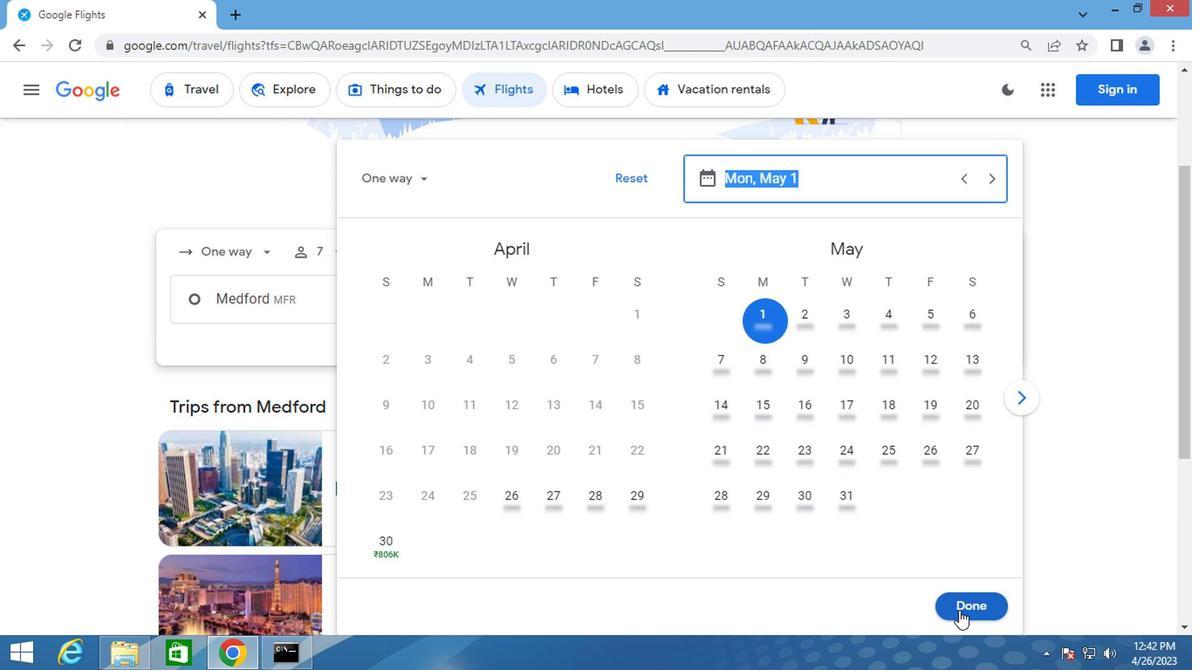 
Action: Mouse moved to (574, 365)
Screenshot: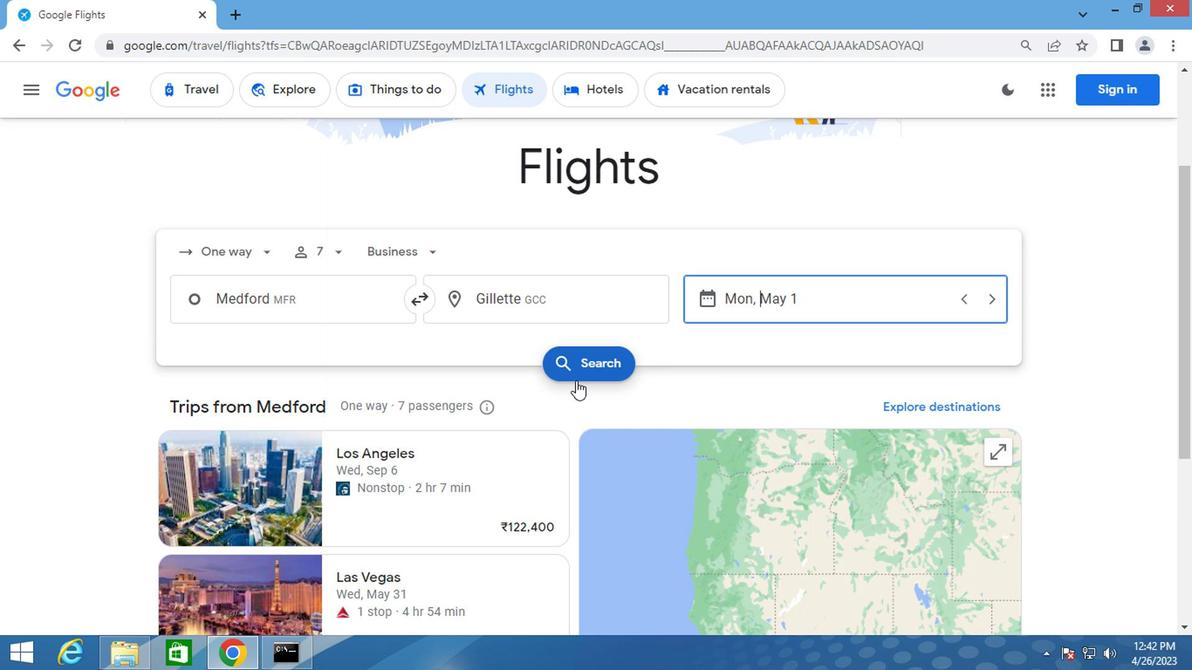
Action: Mouse pressed left at (574, 365)
Screenshot: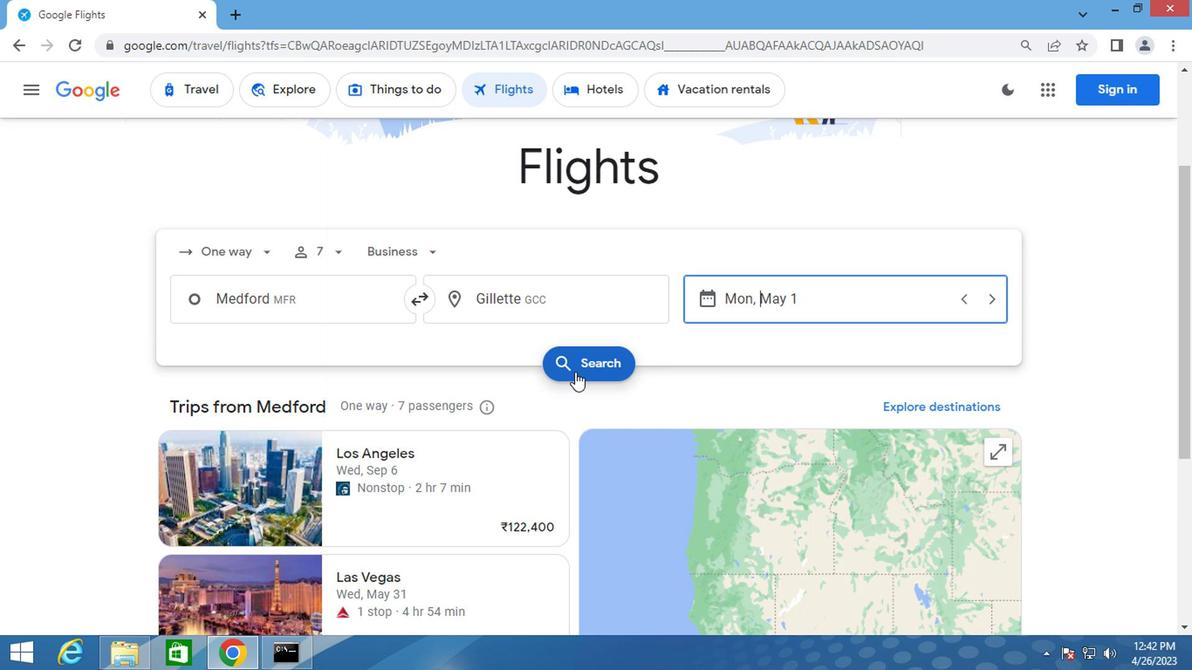 
Action: Mouse moved to (220, 255)
Screenshot: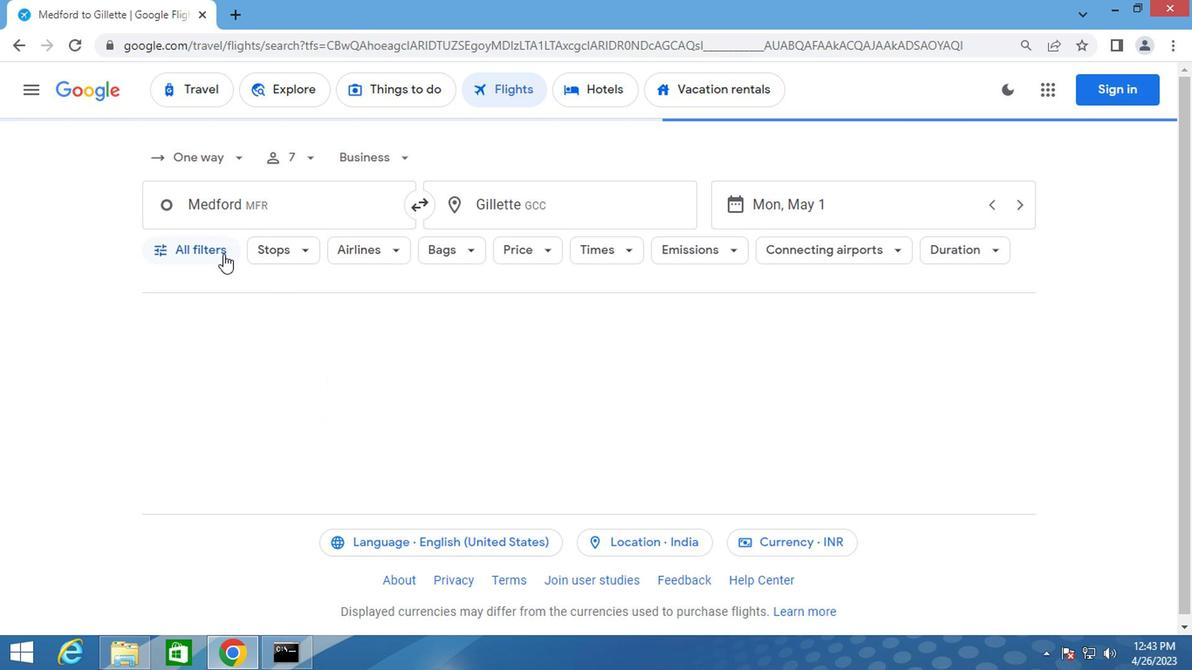 
Action: Mouse pressed left at (220, 255)
Screenshot: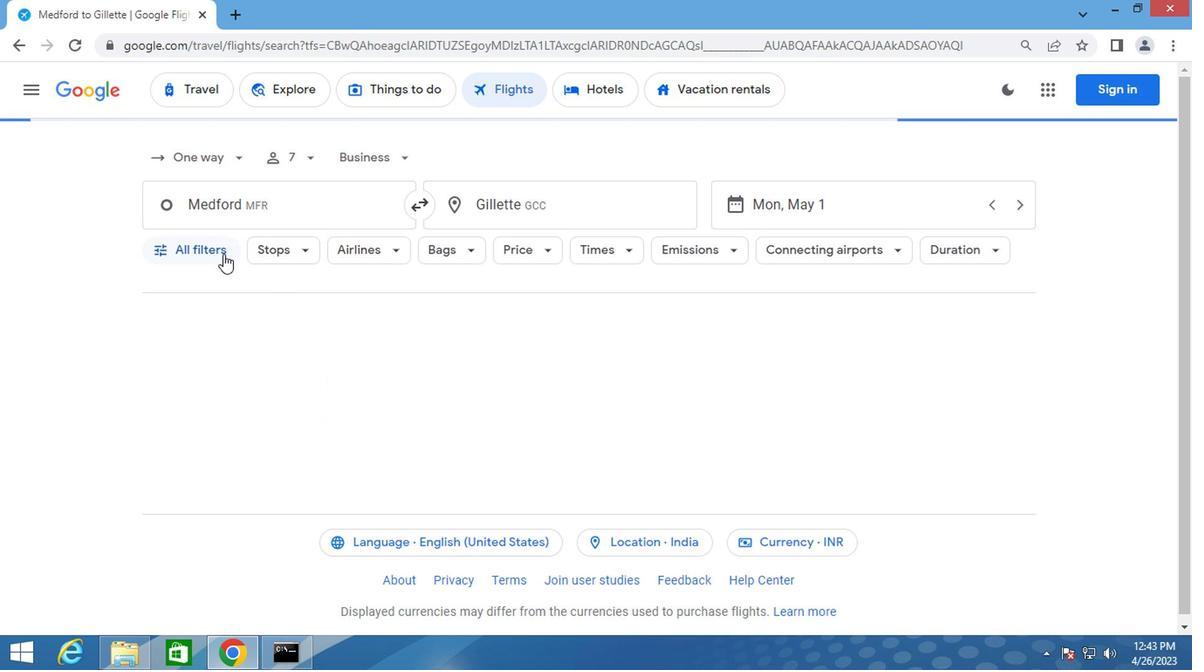 
Action: Mouse moved to (283, 369)
Screenshot: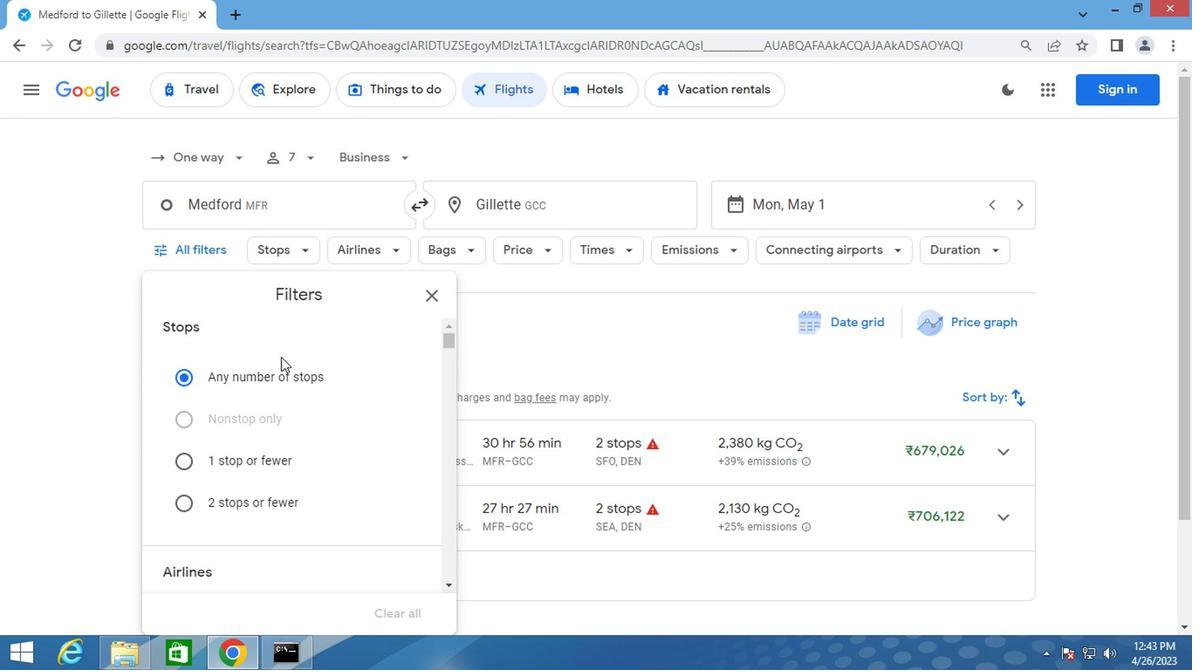
Action: Mouse scrolled (283, 367) with delta (0, -1)
Screenshot: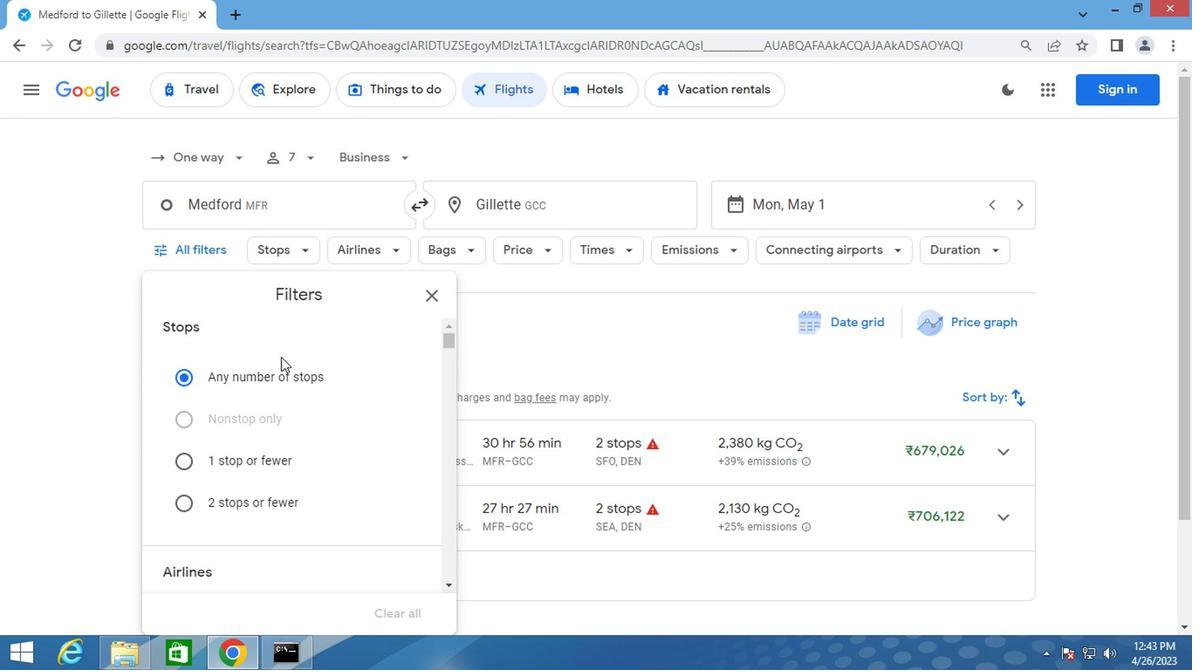 
Action: Mouse moved to (283, 369)
Screenshot: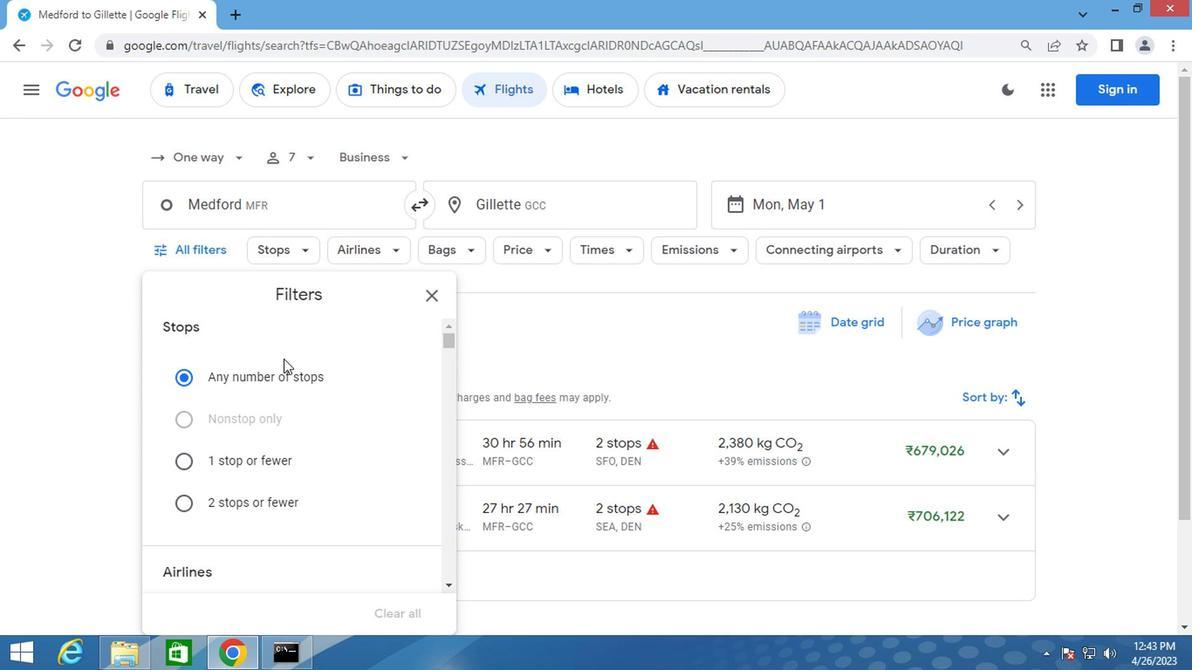 
Action: Mouse scrolled (283, 369) with delta (0, 0)
Screenshot: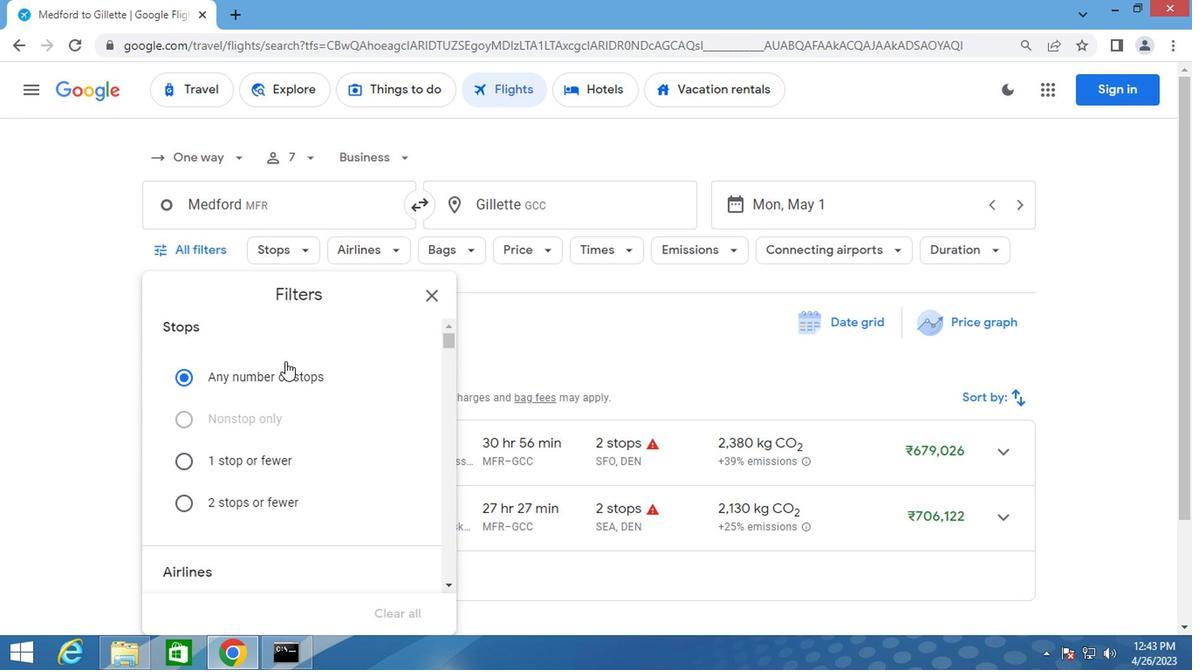 
Action: Mouse moved to (284, 373)
Screenshot: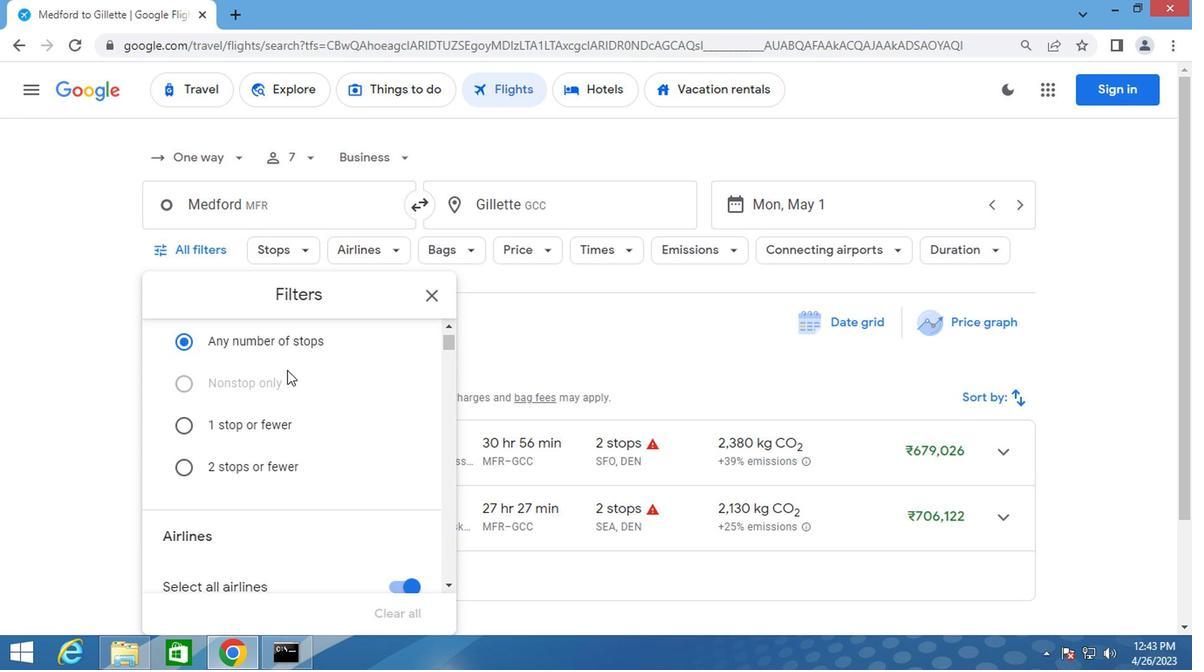 
Action: Mouse scrolled (284, 372) with delta (0, -1)
Screenshot: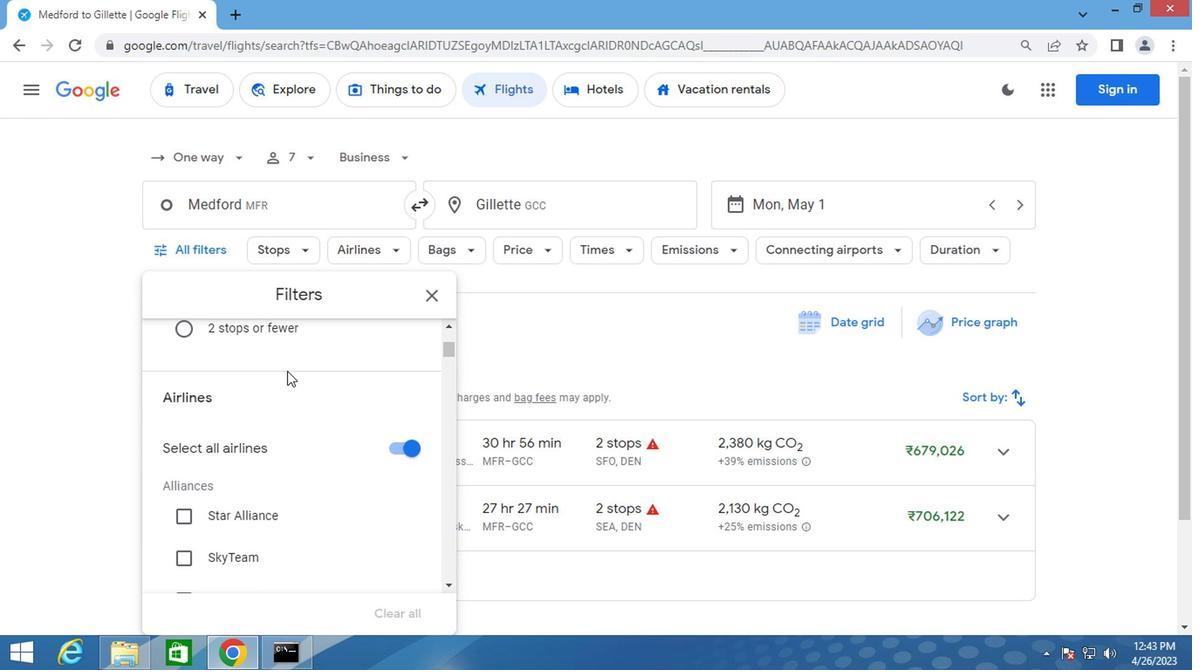 
Action: Mouse moved to (284, 375)
Screenshot: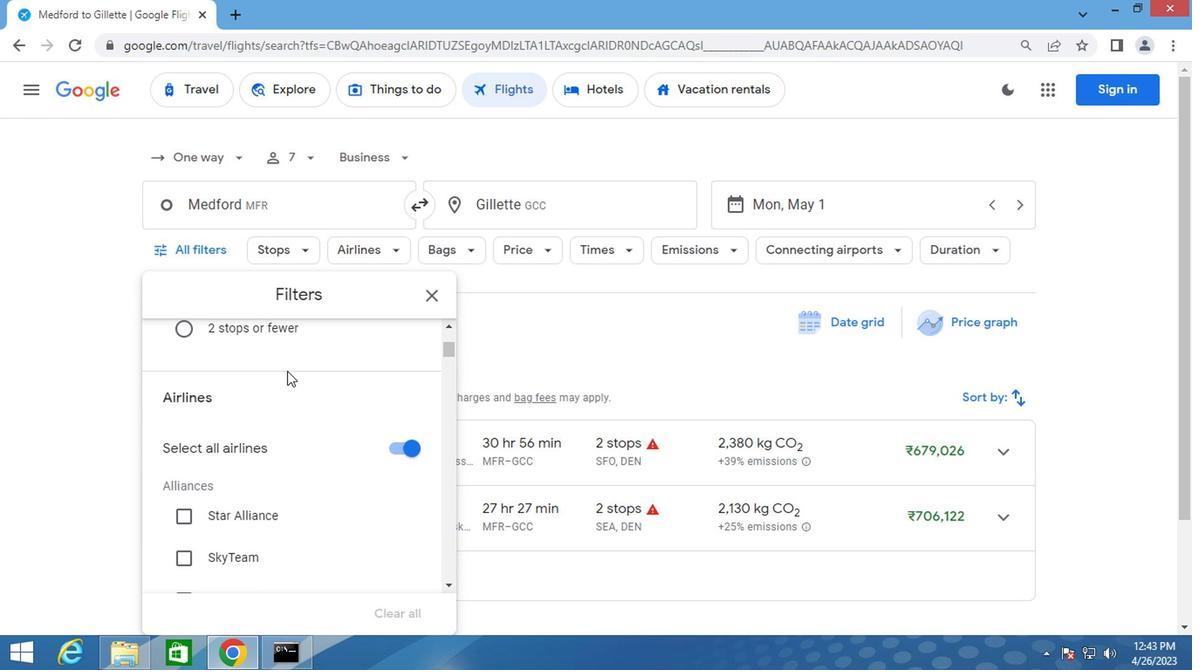 
Action: Mouse scrolled (284, 373) with delta (0, -1)
Screenshot: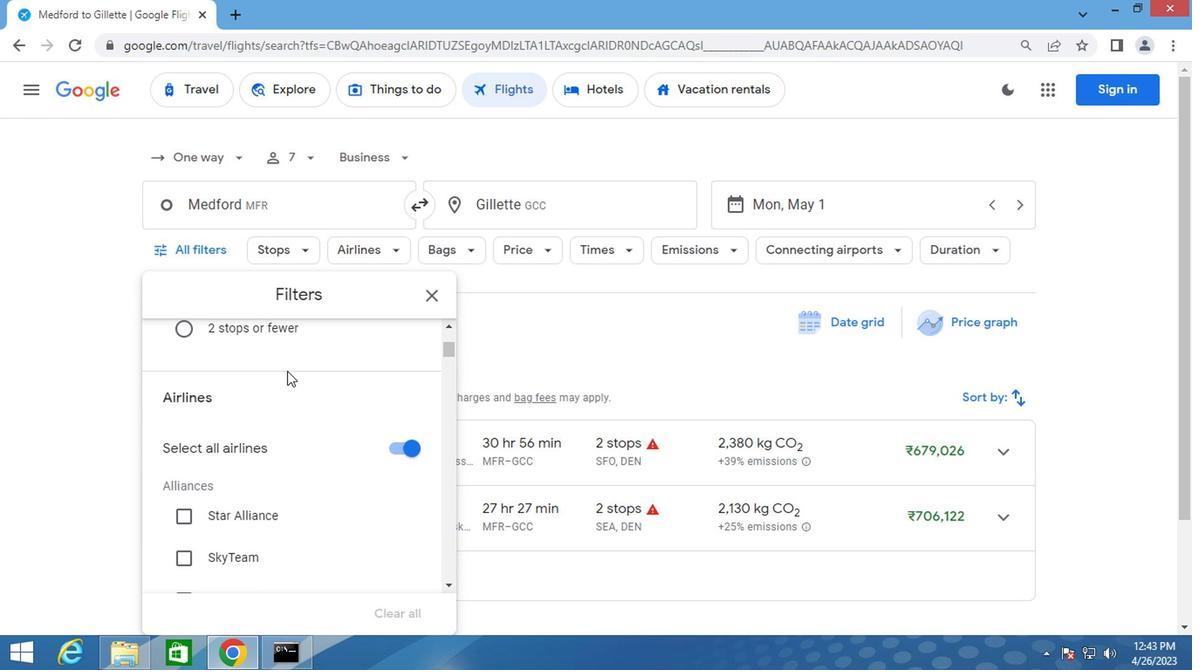 
Action: Mouse moved to (284, 375)
Screenshot: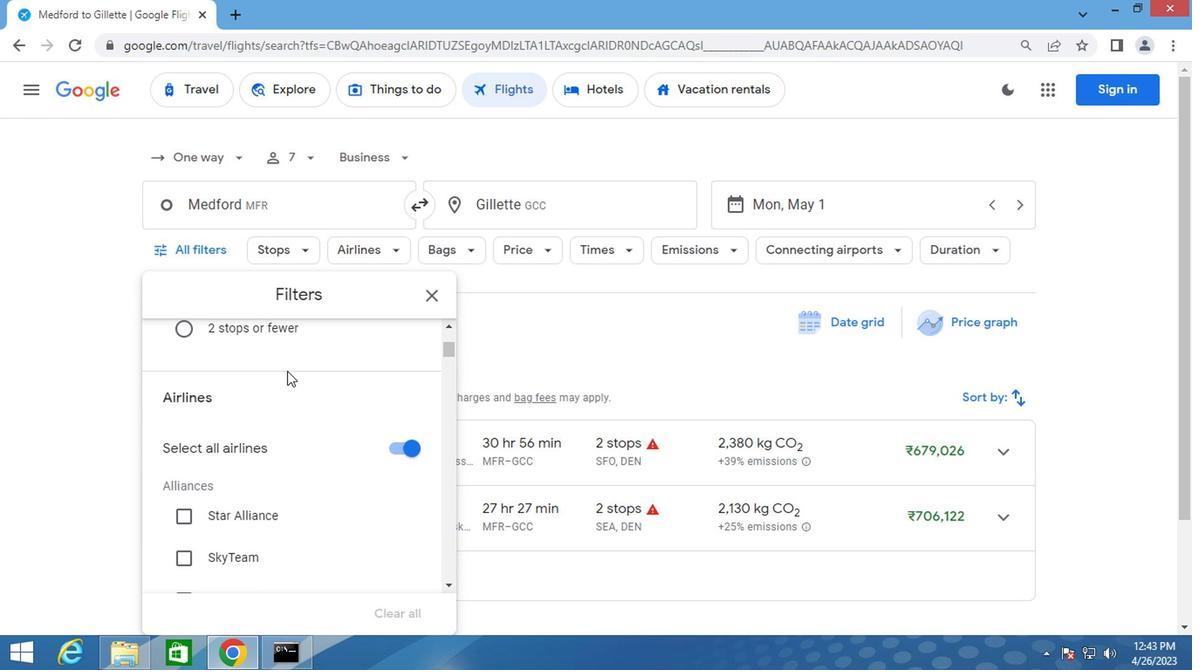 
Action: Mouse scrolled (284, 375) with delta (0, 0)
Screenshot: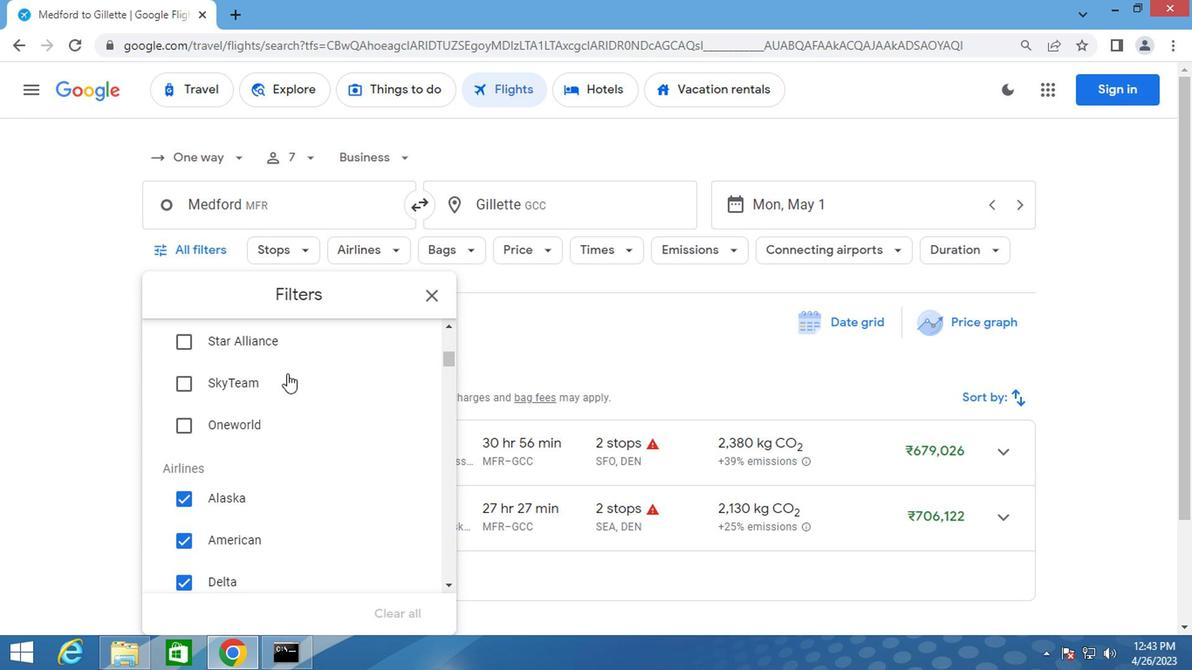 
Action: Mouse scrolled (284, 375) with delta (0, 0)
Screenshot: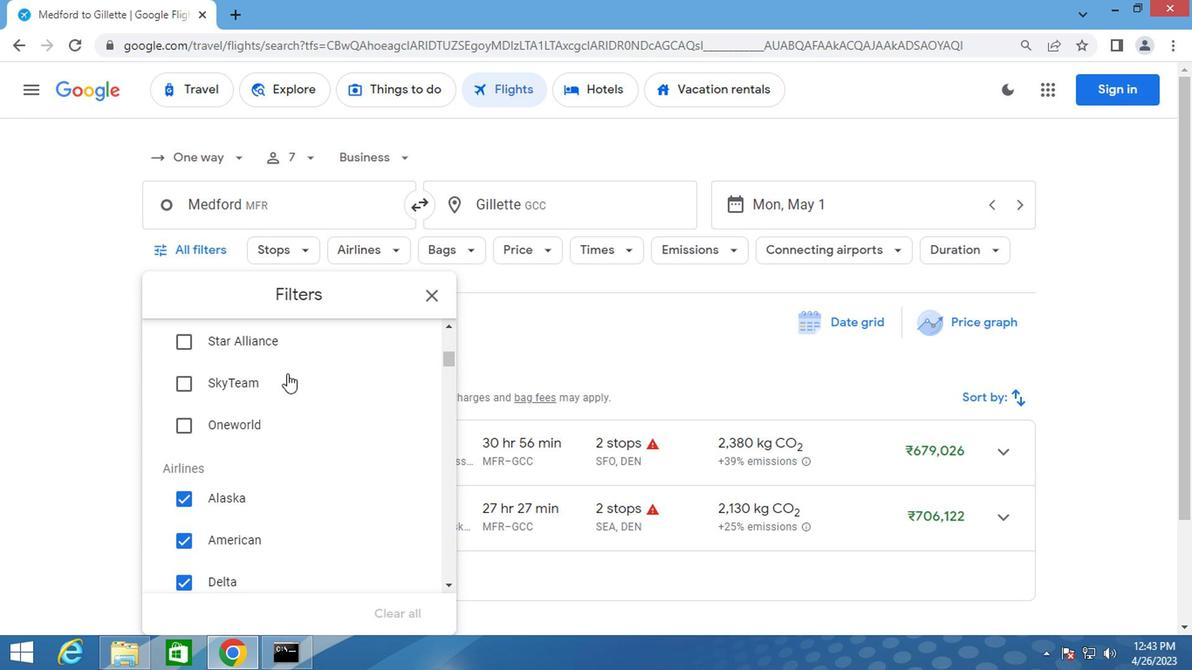 
Action: Mouse scrolled (284, 375) with delta (0, 0)
Screenshot: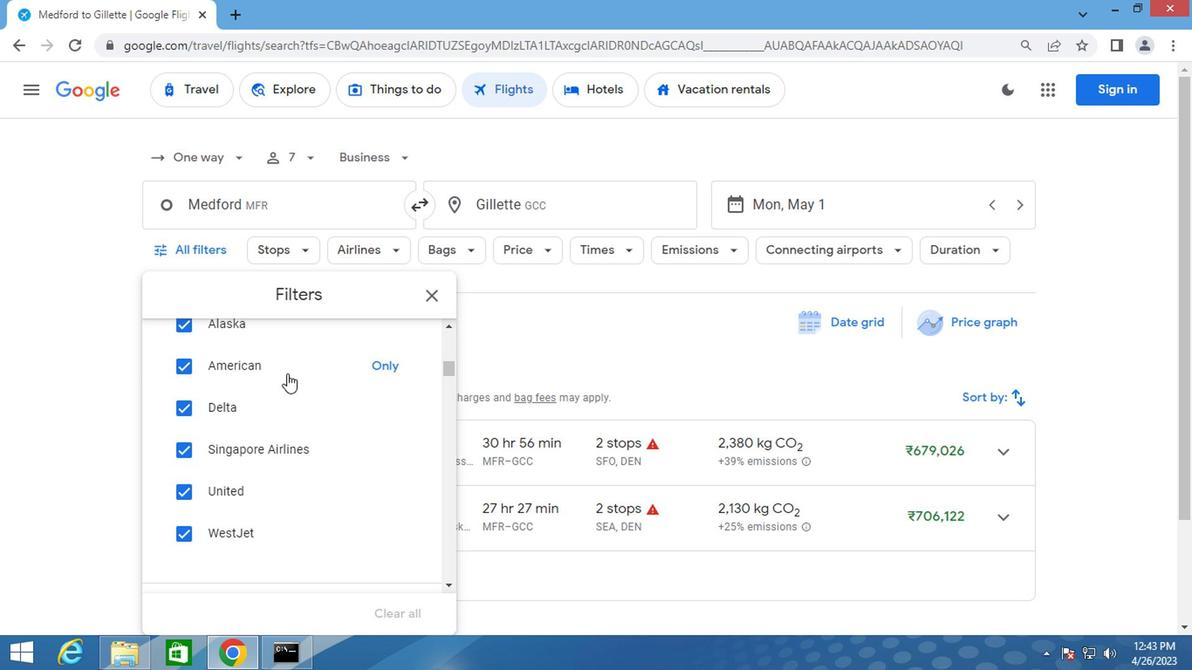 
Action: Mouse scrolled (284, 375) with delta (0, 0)
Screenshot: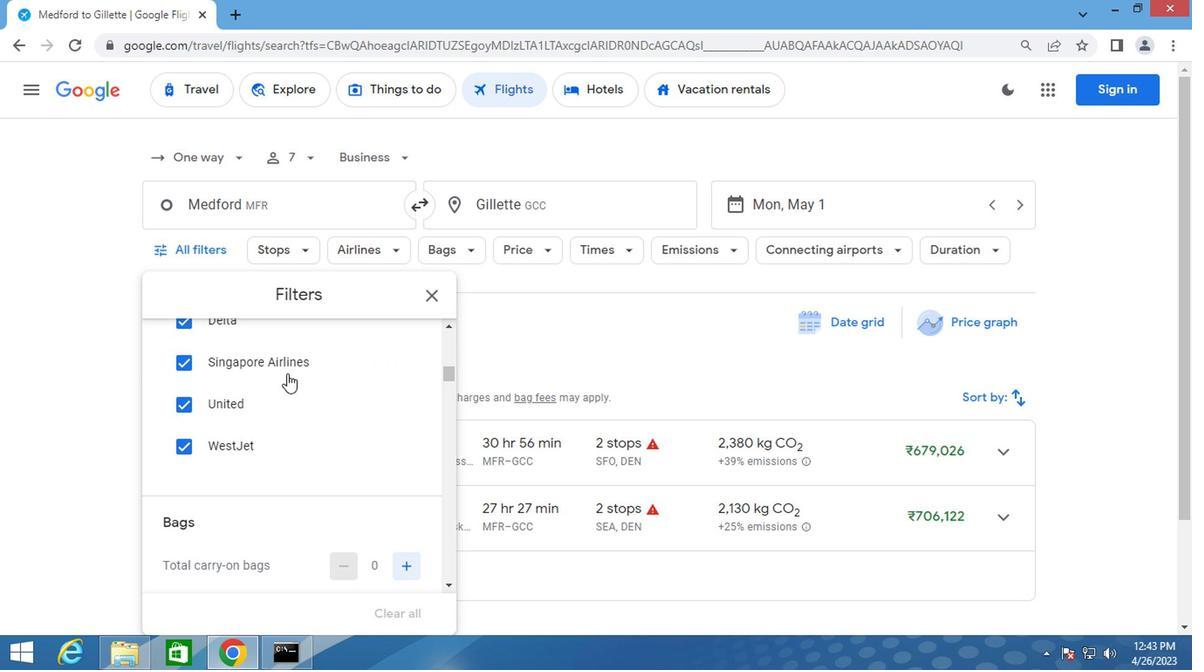 
Action: Mouse scrolled (284, 375) with delta (0, 0)
Screenshot: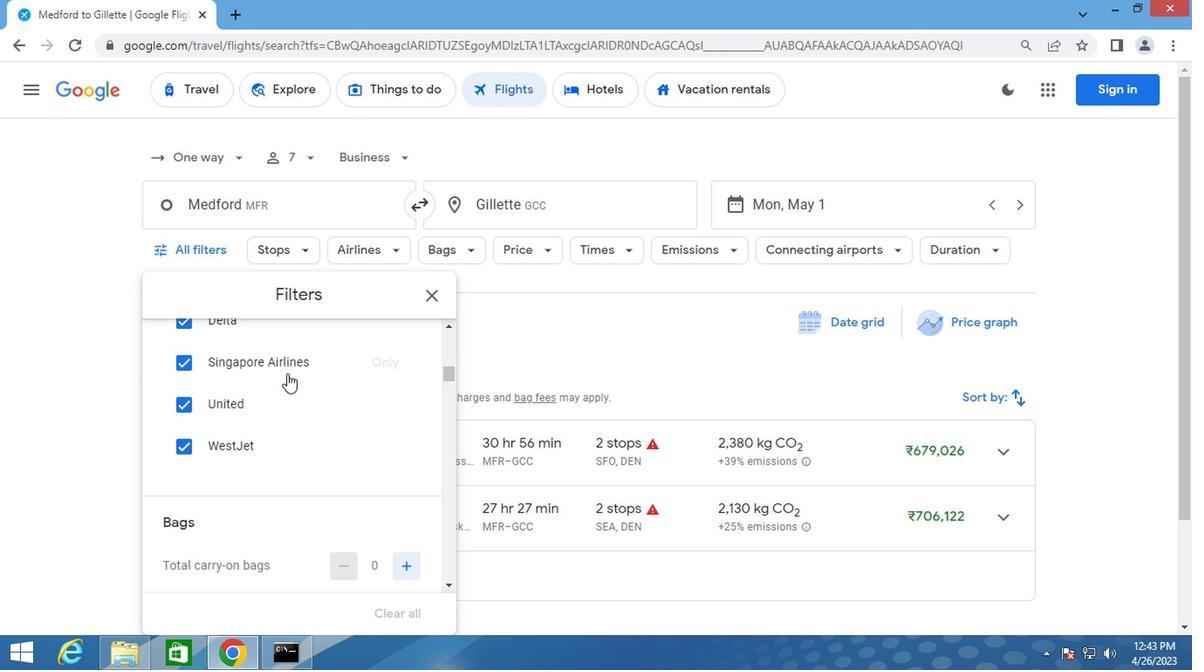 
Action: Mouse moved to (392, 428)
Screenshot: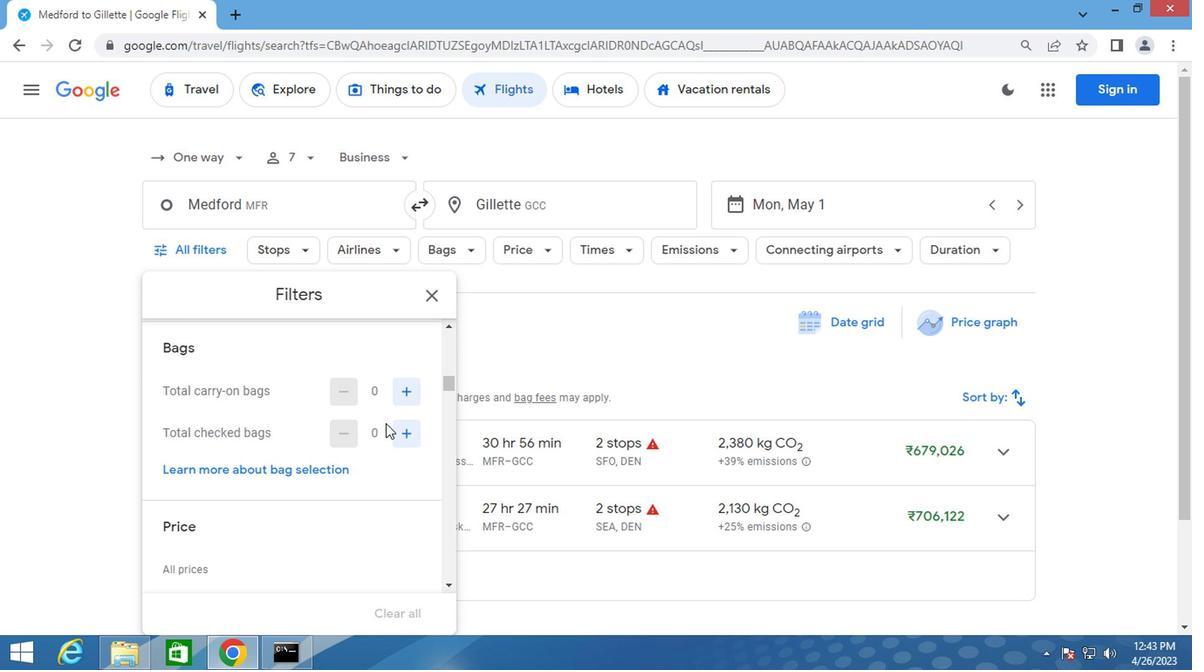 
Action: Mouse pressed left at (392, 428)
Screenshot: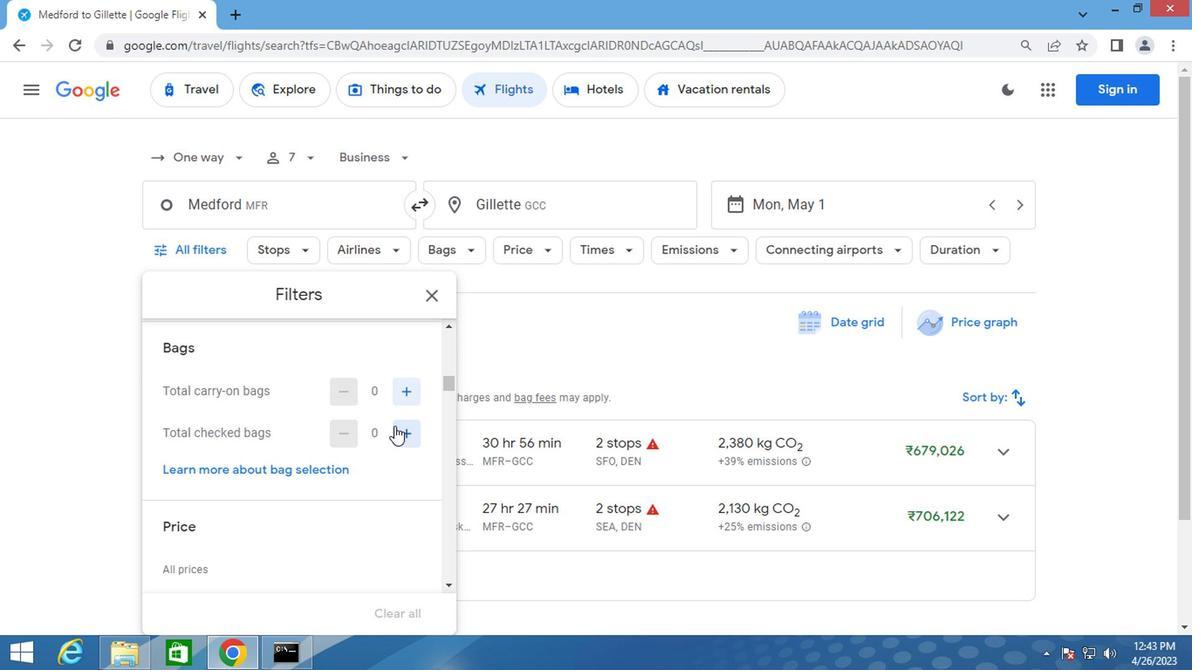 
Action: Mouse moved to (392, 429)
Screenshot: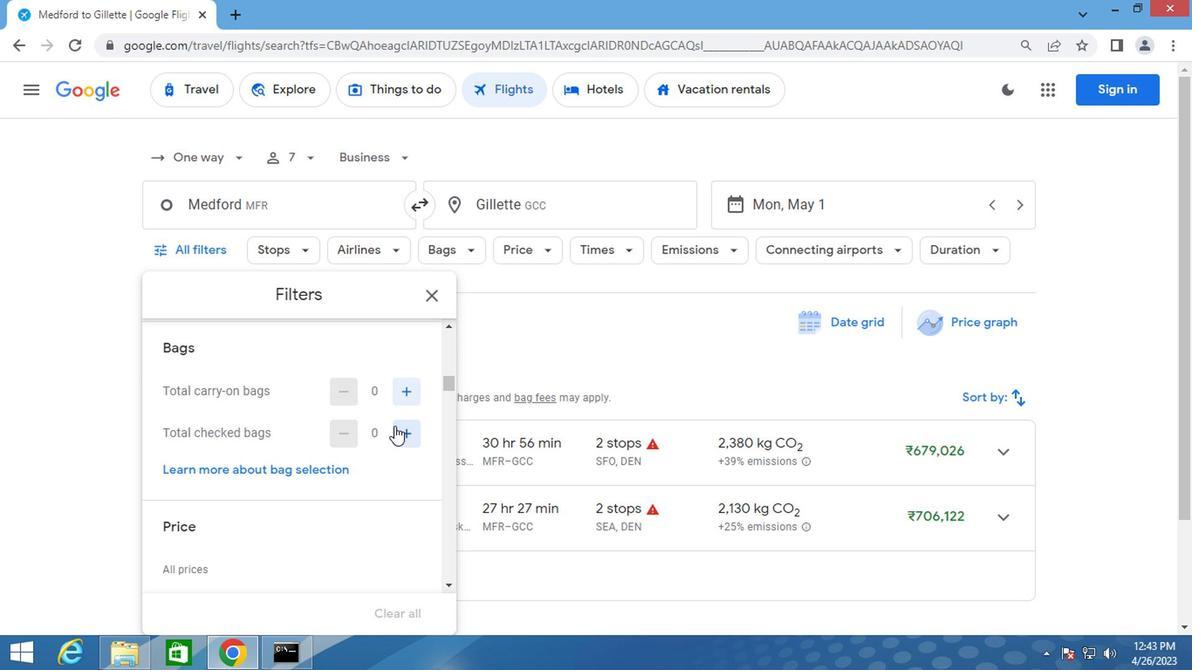 
Action: Mouse pressed left at (392, 429)
Screenshot: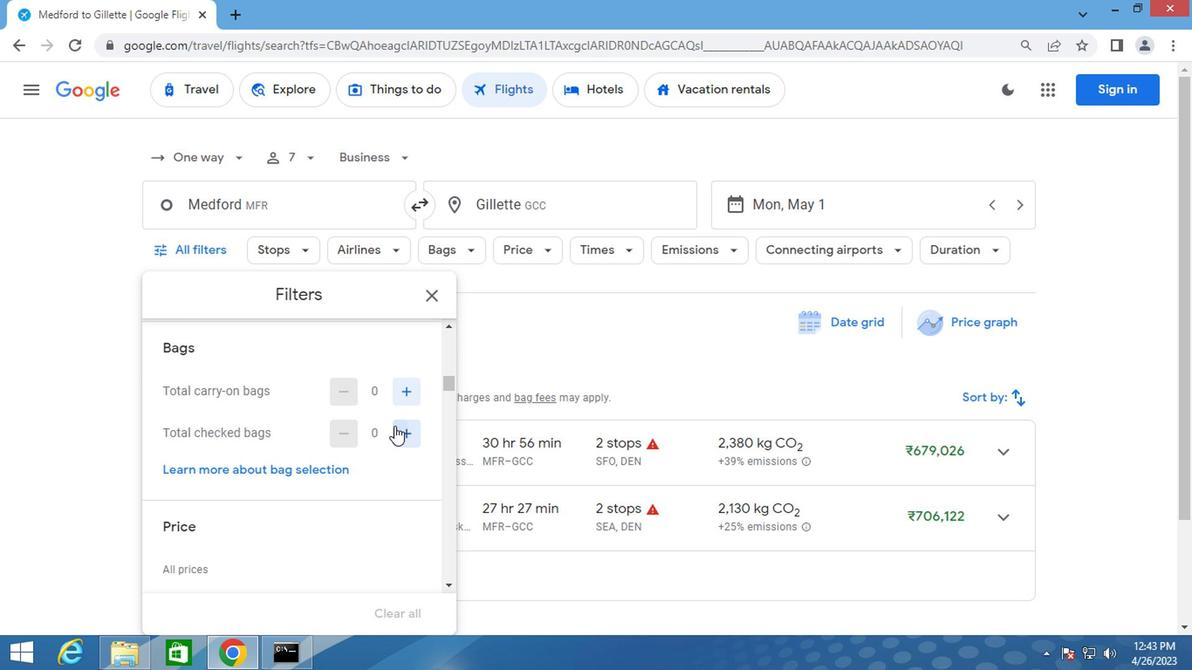 
Action: Mouse pressed left at (392, 429)
Screenshot: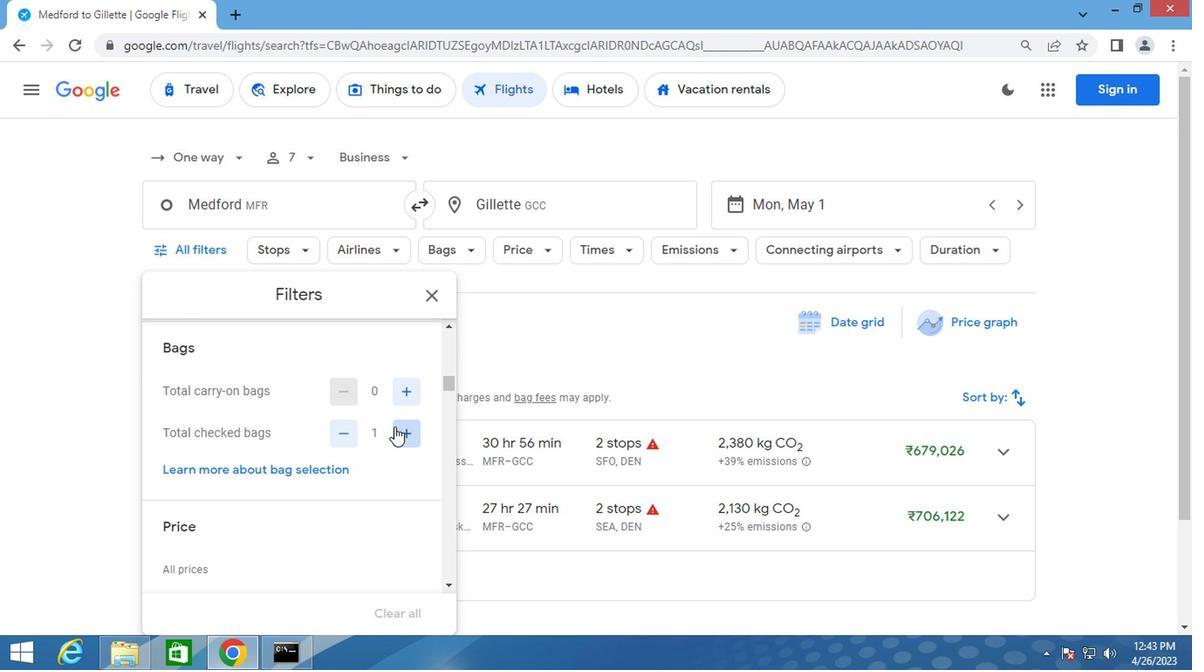 
Action: Mouse pressed left at (392, 429)
Screenshot: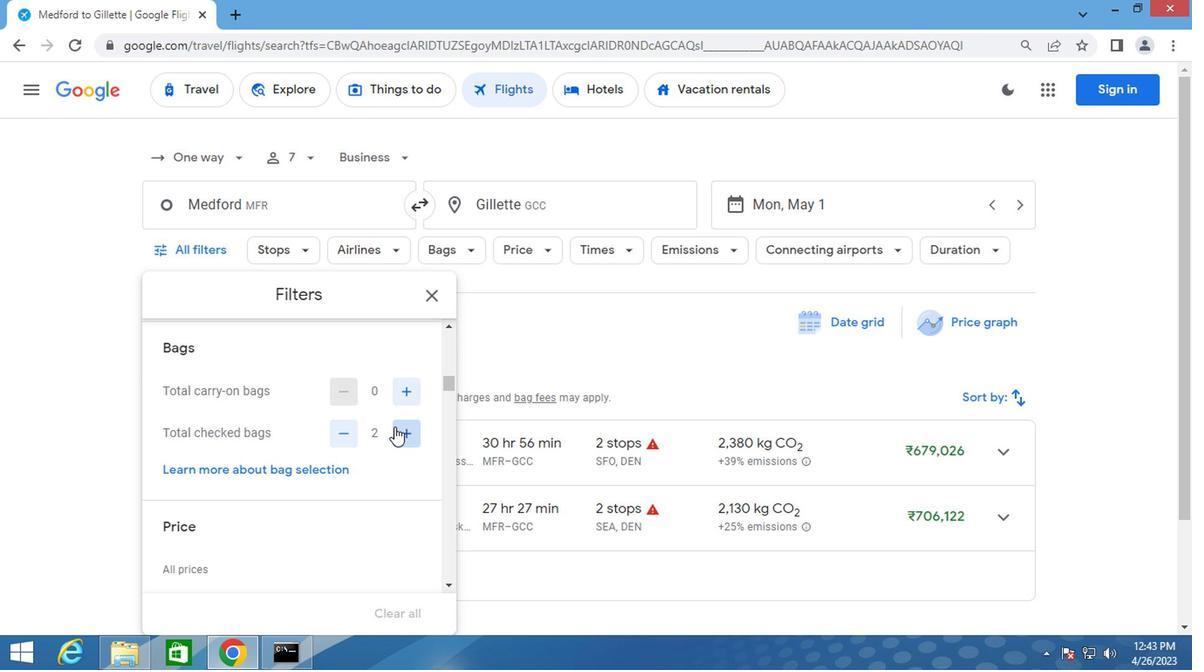 
Action: Mouse moved to (392, 430)
Screenshot: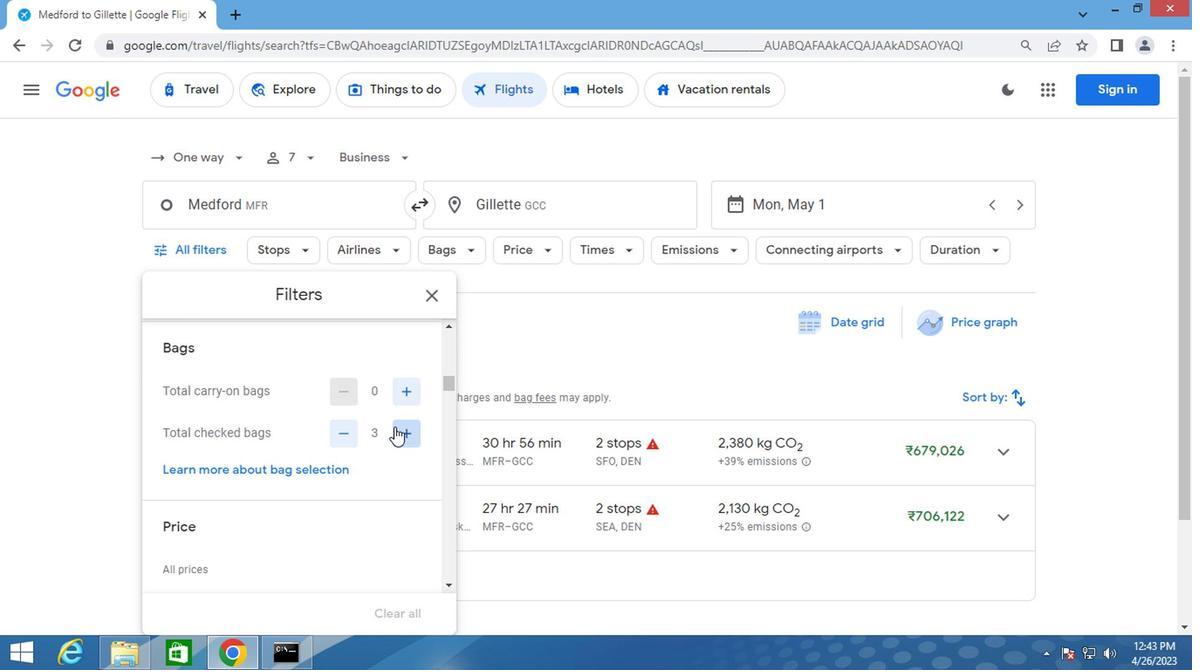 
Action: Mouse pressed left at (392, 430)
Screenshot: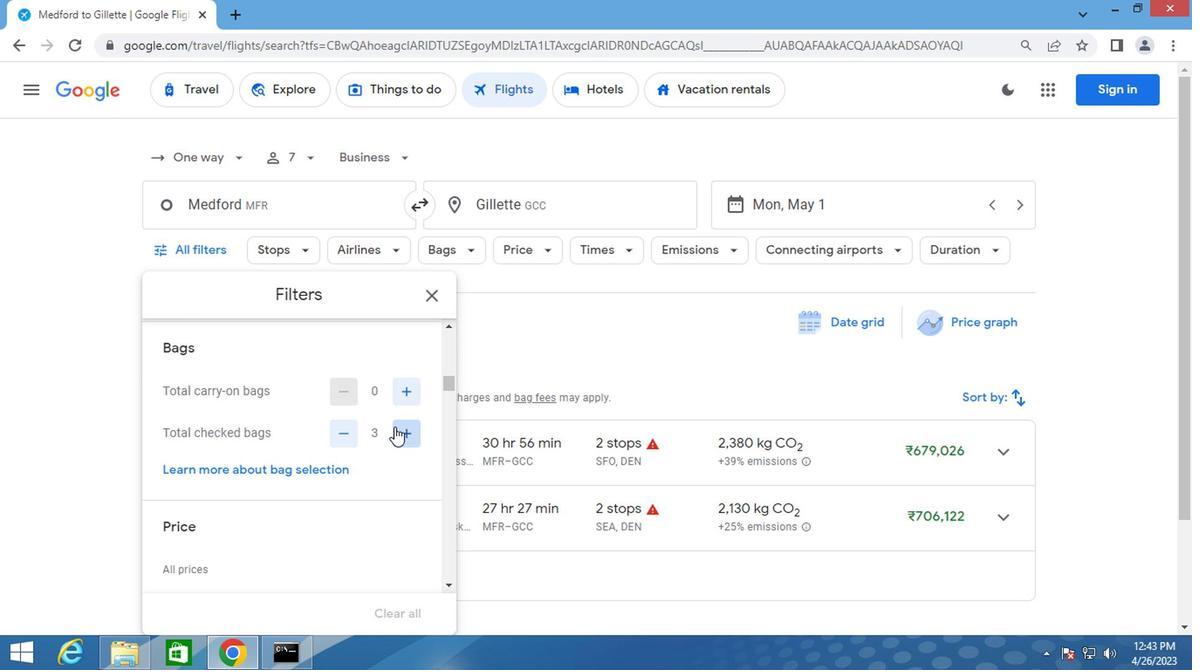 
Action: Mouse pressed left at (392, 430)
Screenshot: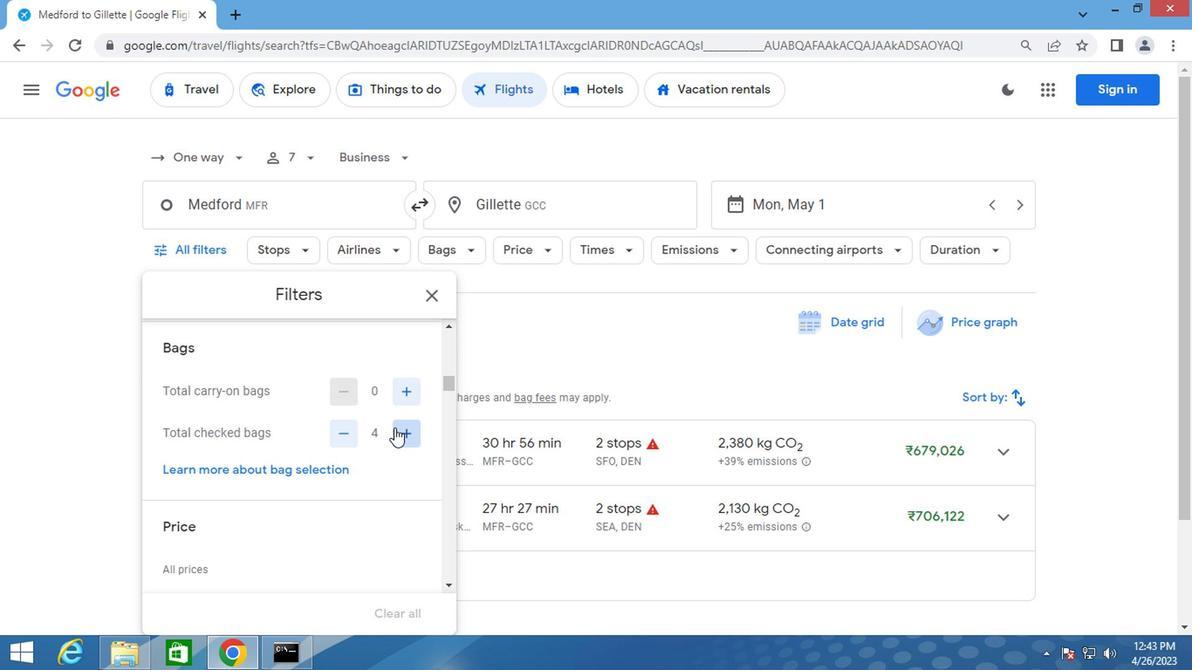 
Action: Mouse pressed left at (392, 430)
Screenshot: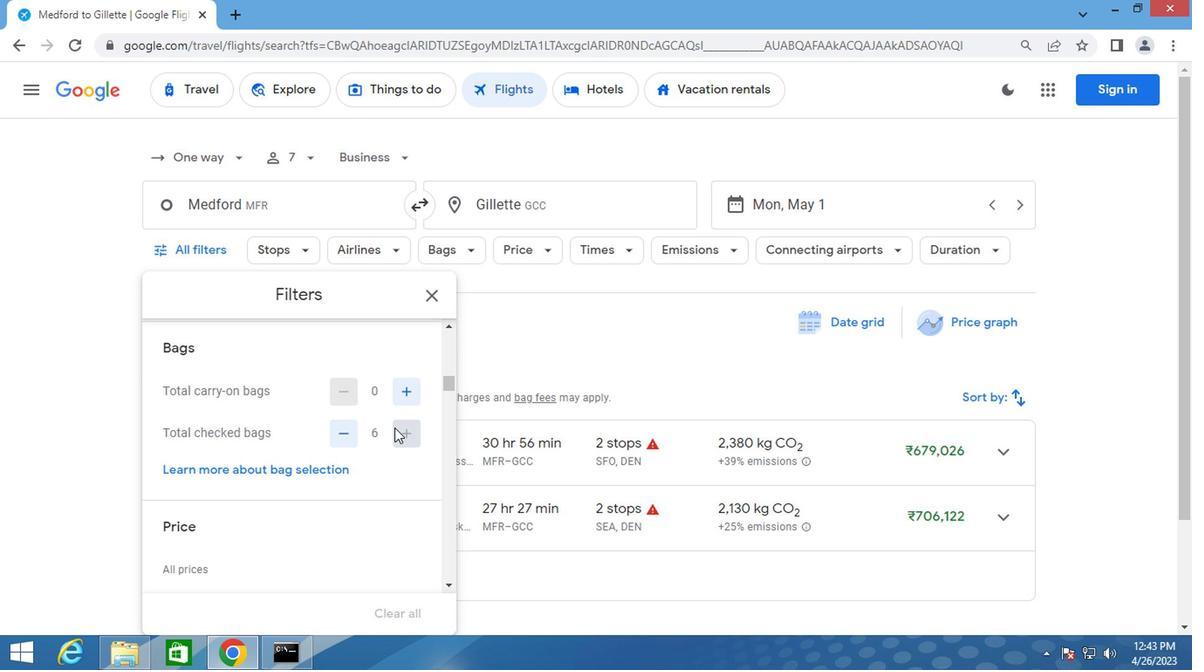 
Action: Mouse moved to (408, 434)
Screenshot: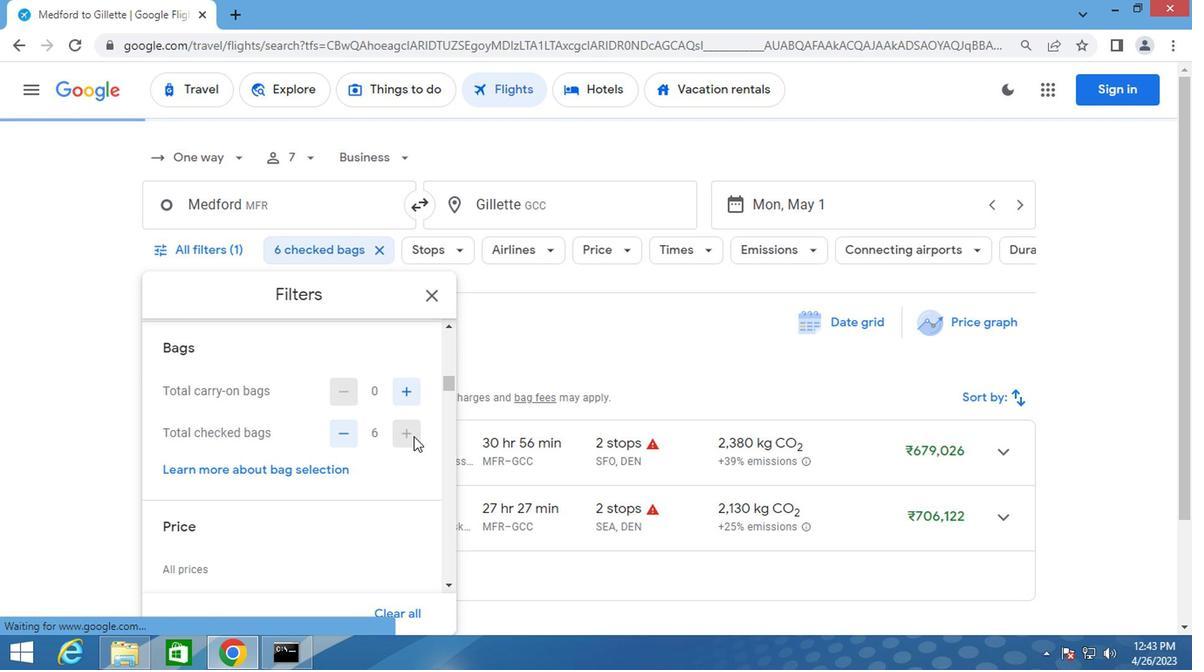 
Action: Mouse pressed left at (408, 434)
Screenshot: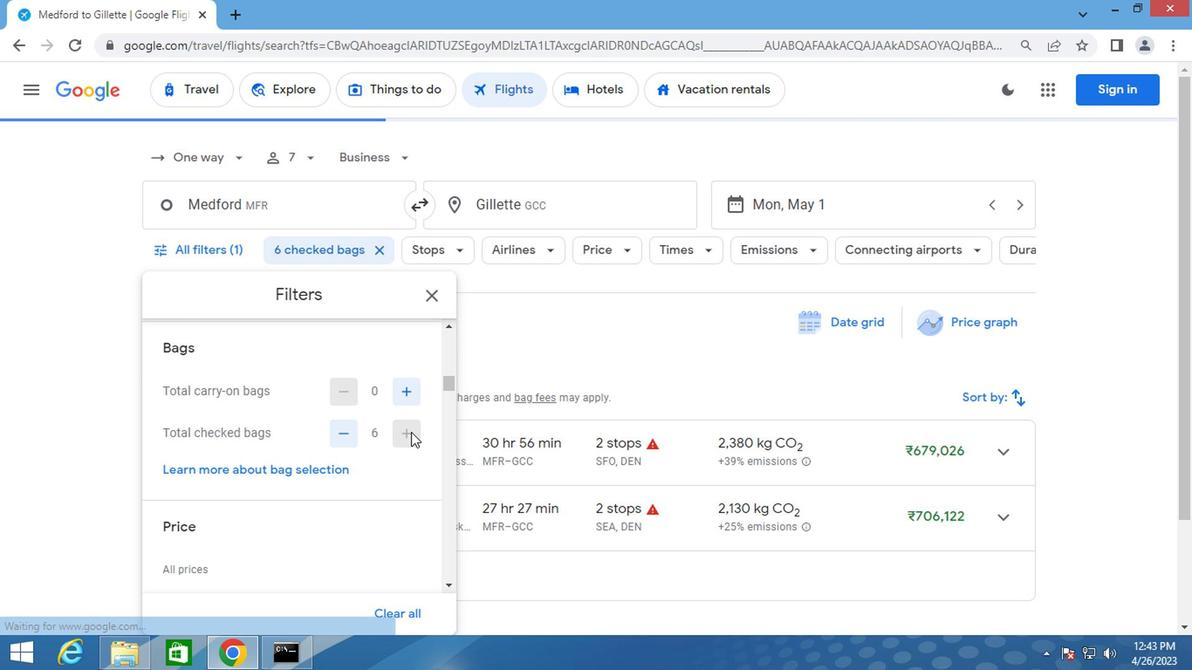 
Action: Mouse moved to (387, 434)
Screenshot: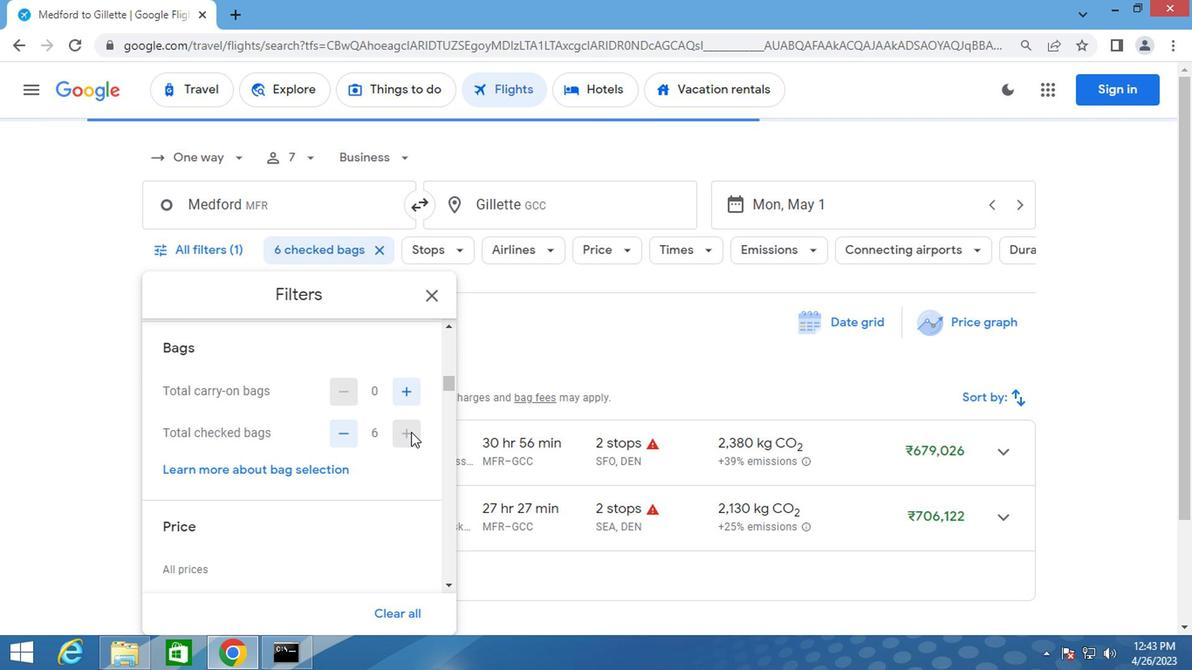 
Action: Mouse scrolled (387, 434) with delta (0, 0)
Screenshot: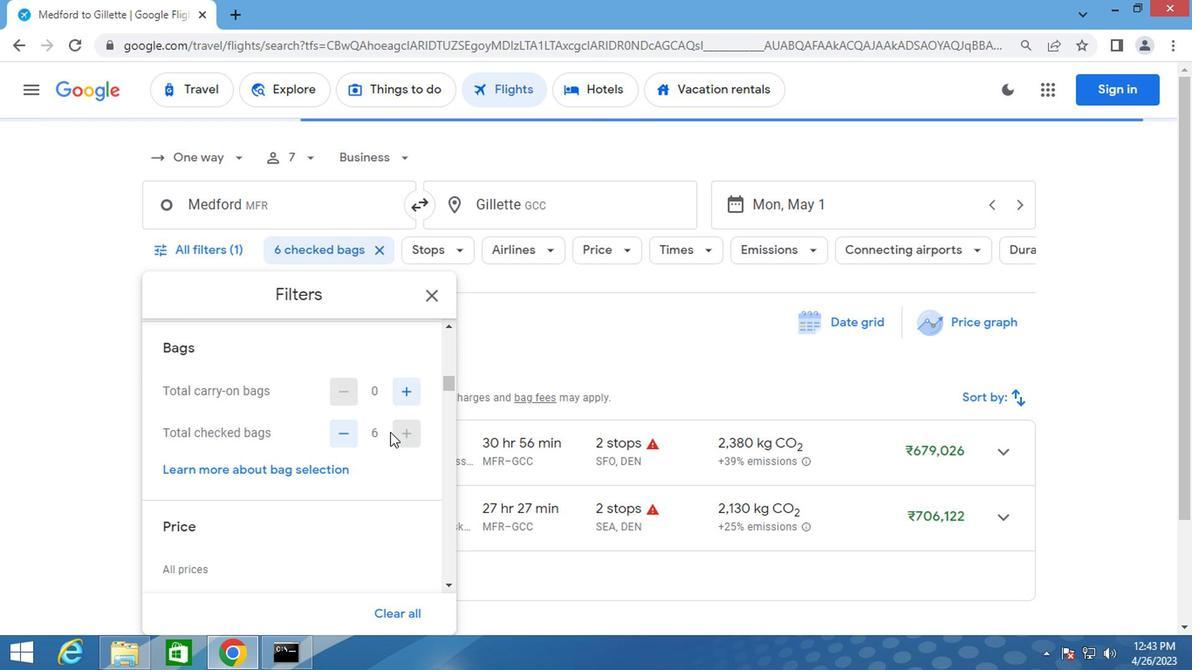 
Action: Mouse moved to (408, 515)
Screenshot: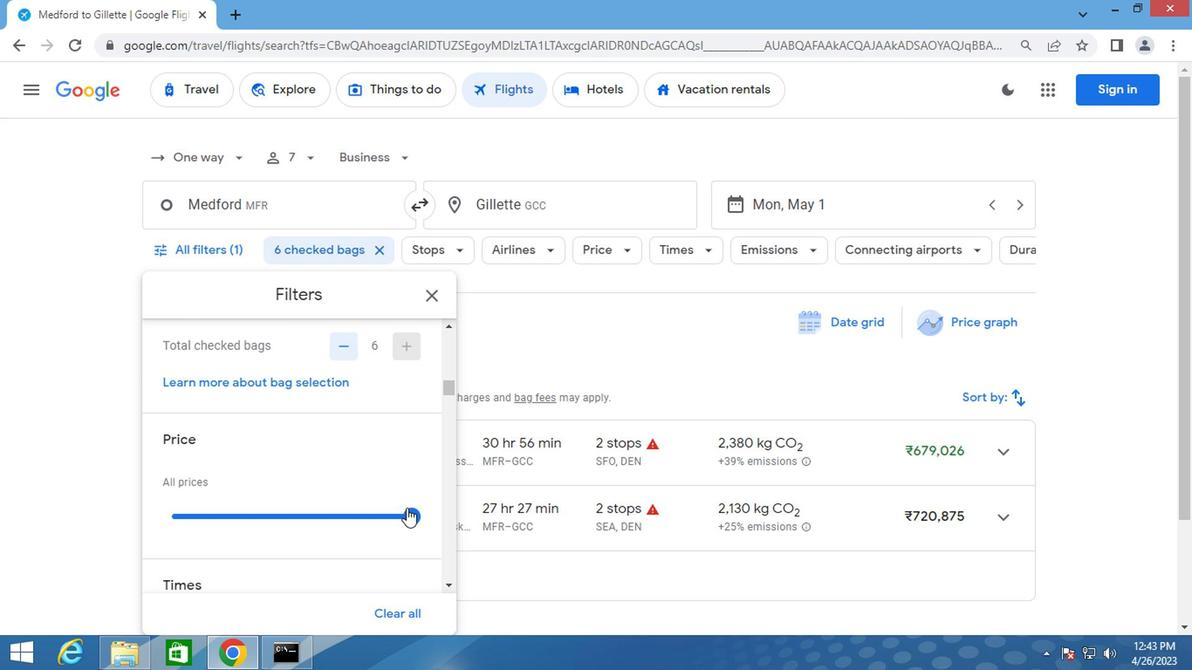 
Action: Mouse pressed left at (408, 515)
Screenshot: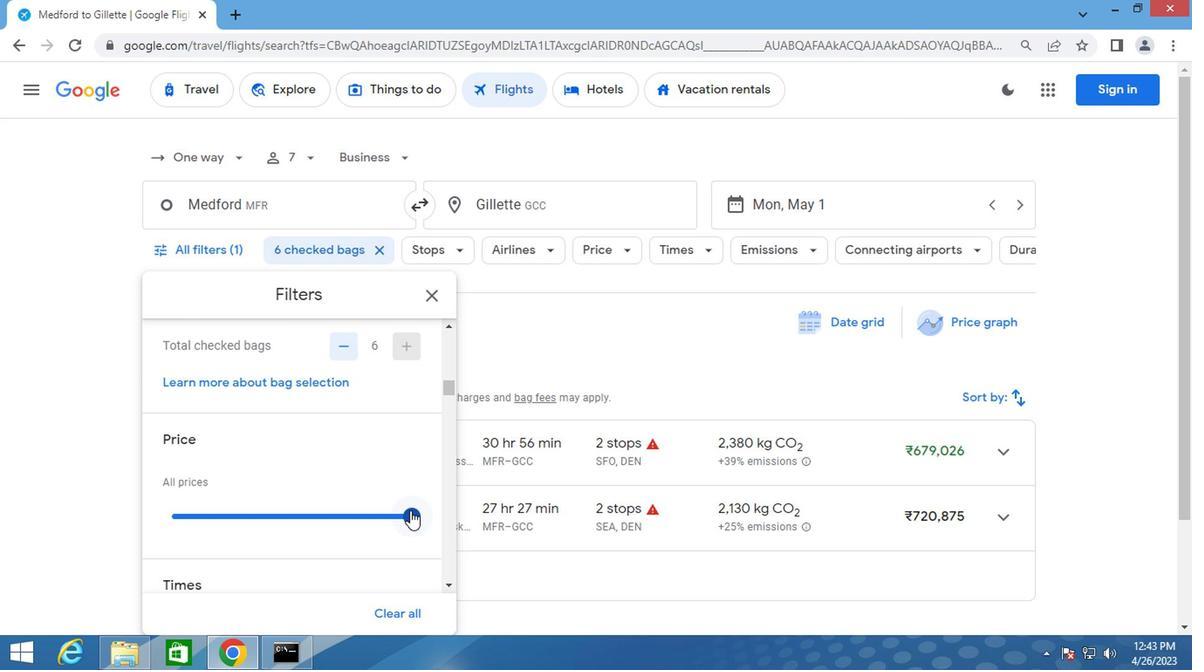 
Action: Mouse moved to (154, 510)
Screenshot: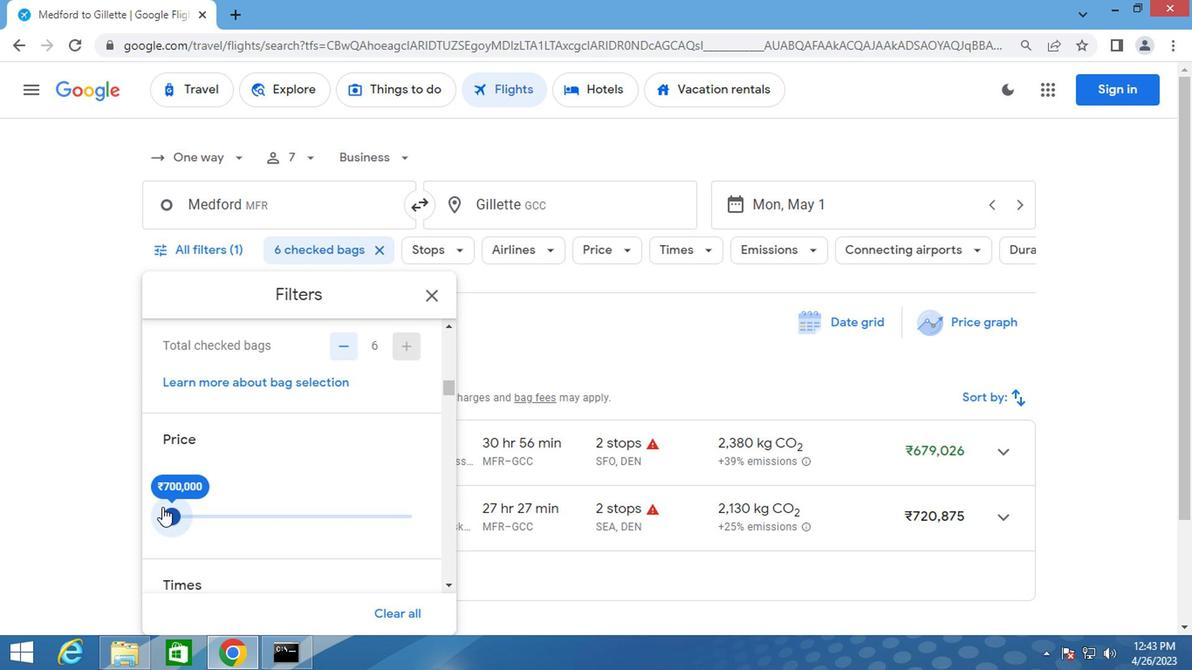 
Action: Mouse scrolled (154, 508) with delta (0, -1)
Screenshot: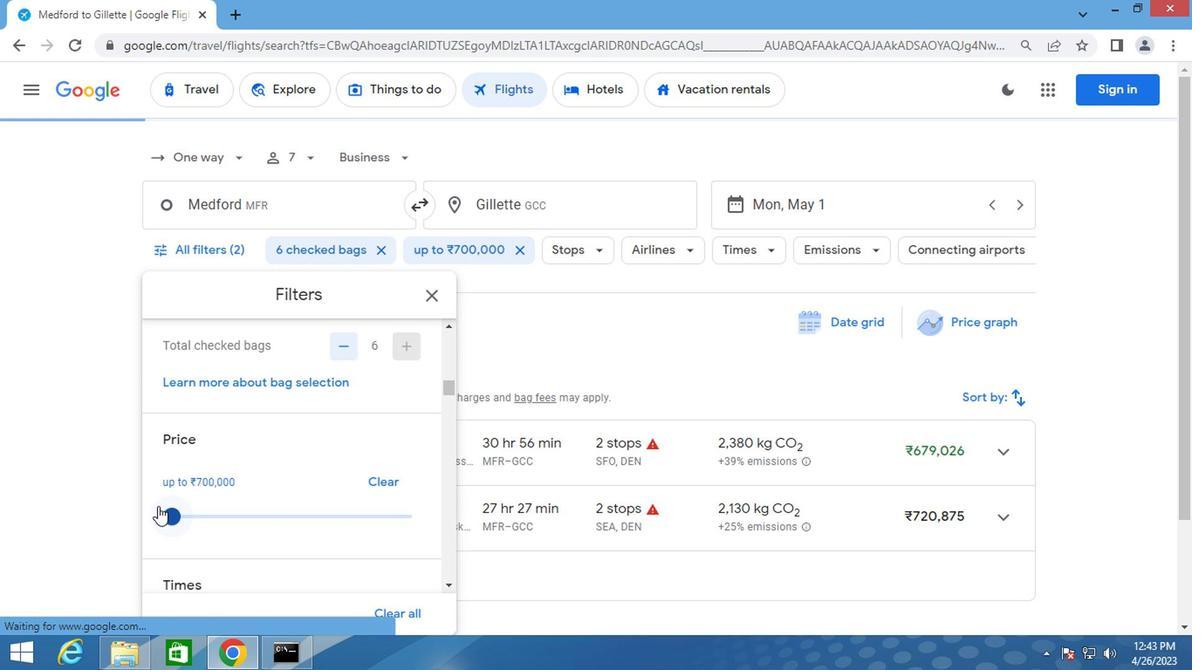 
Action: Mouse moved to (219, 482)
Screenshot: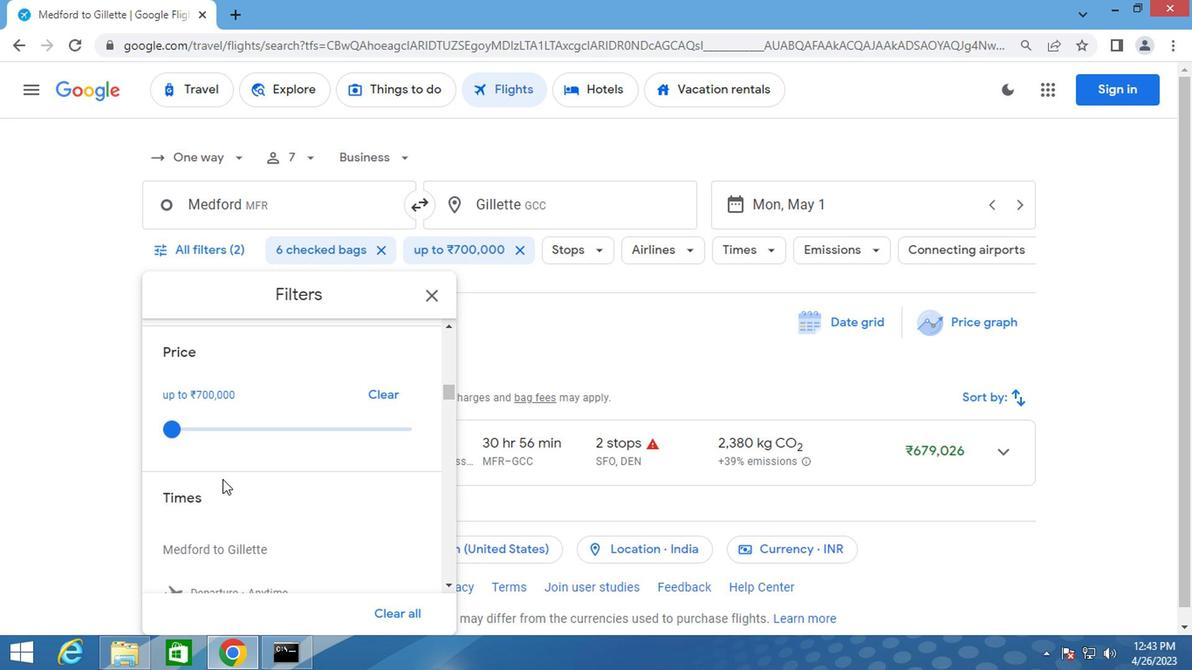 
Action: Mouse scrolled (219, 481) with delta (0, -1)
Screenshot: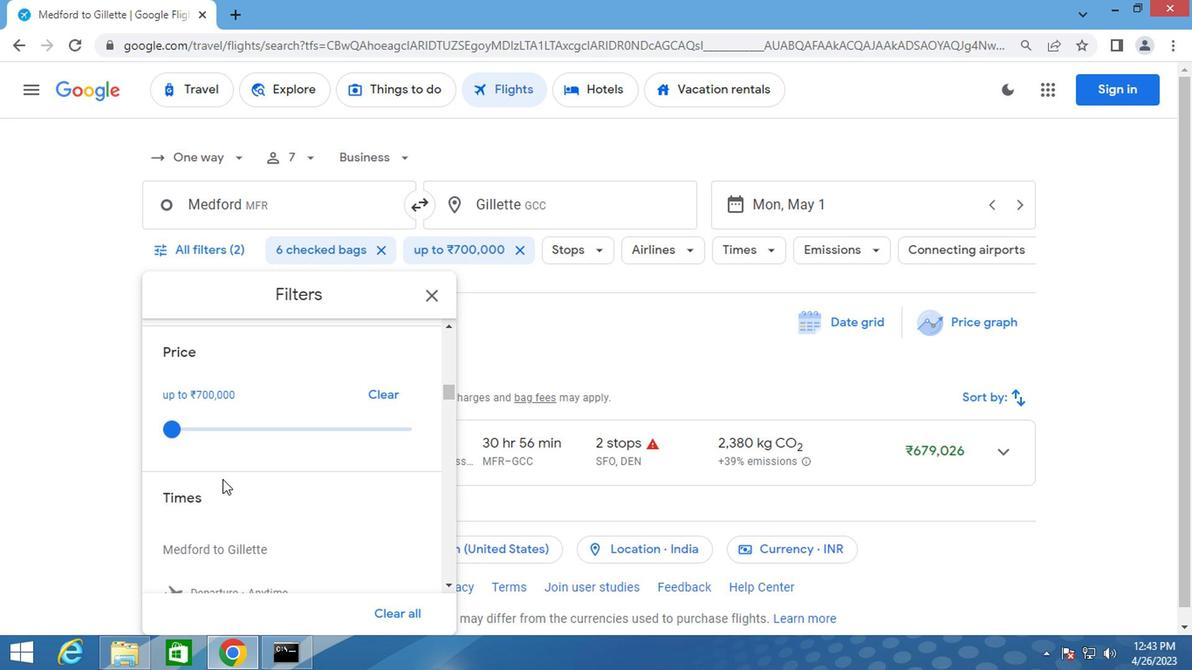 
Action: Mouse scrolled (219, 481) with delta (0, -1)
Screenshot: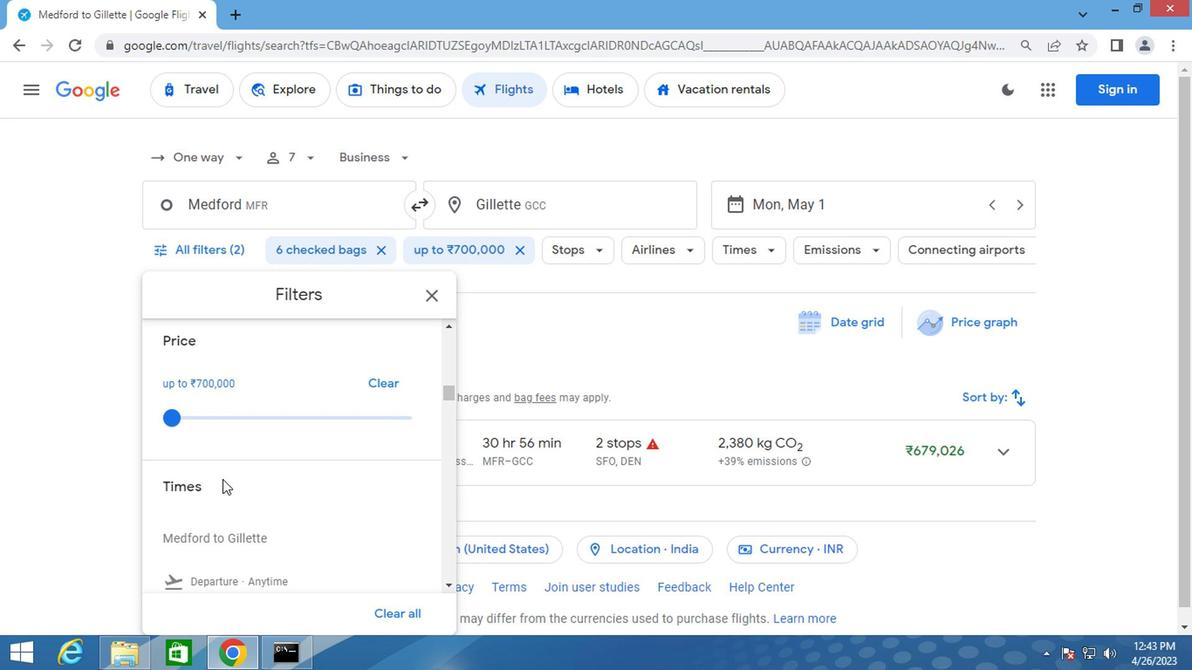 
Action: Mouse moved to (230, 454)
Screenshot: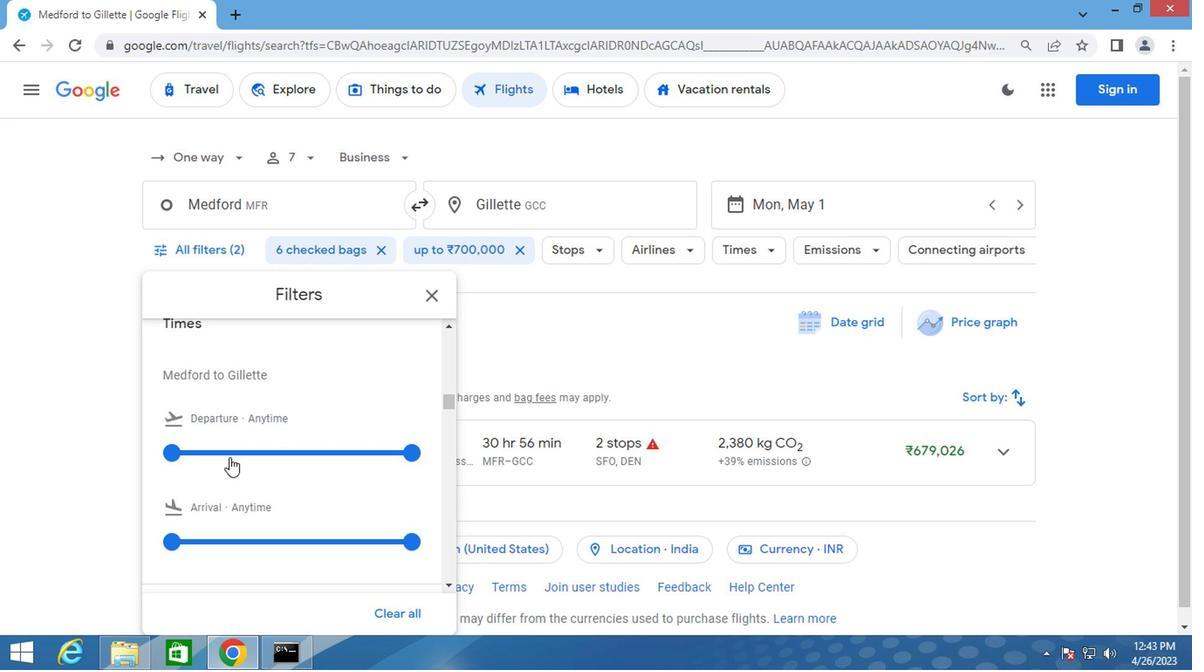 
Action: Mouse pressed left at (230, 454)
Screenshot: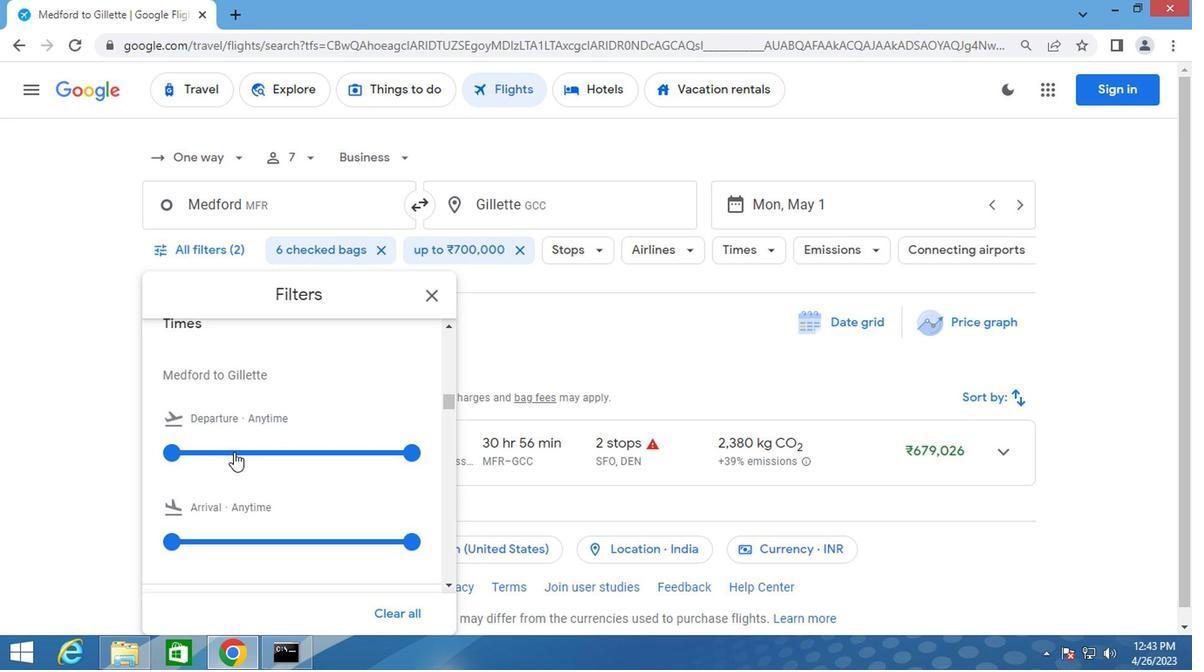 
Action: Mouse moved to (435, 300)
Screenshot: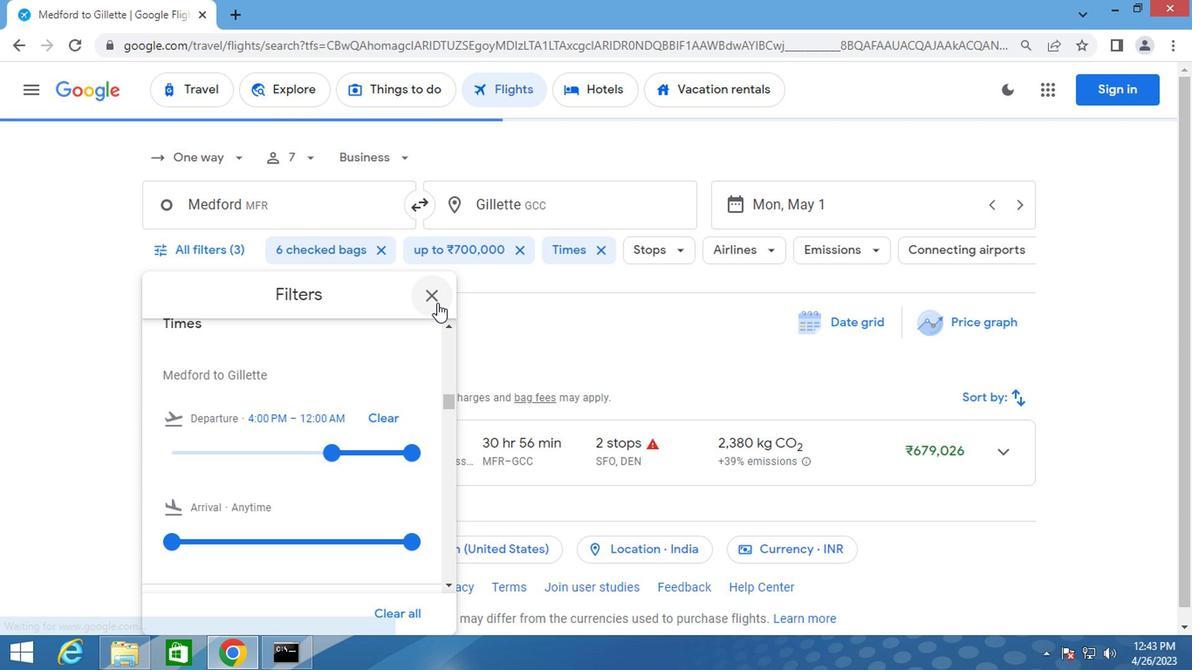 
Action: Mouse pressed left at (435, 300)
Screenshot: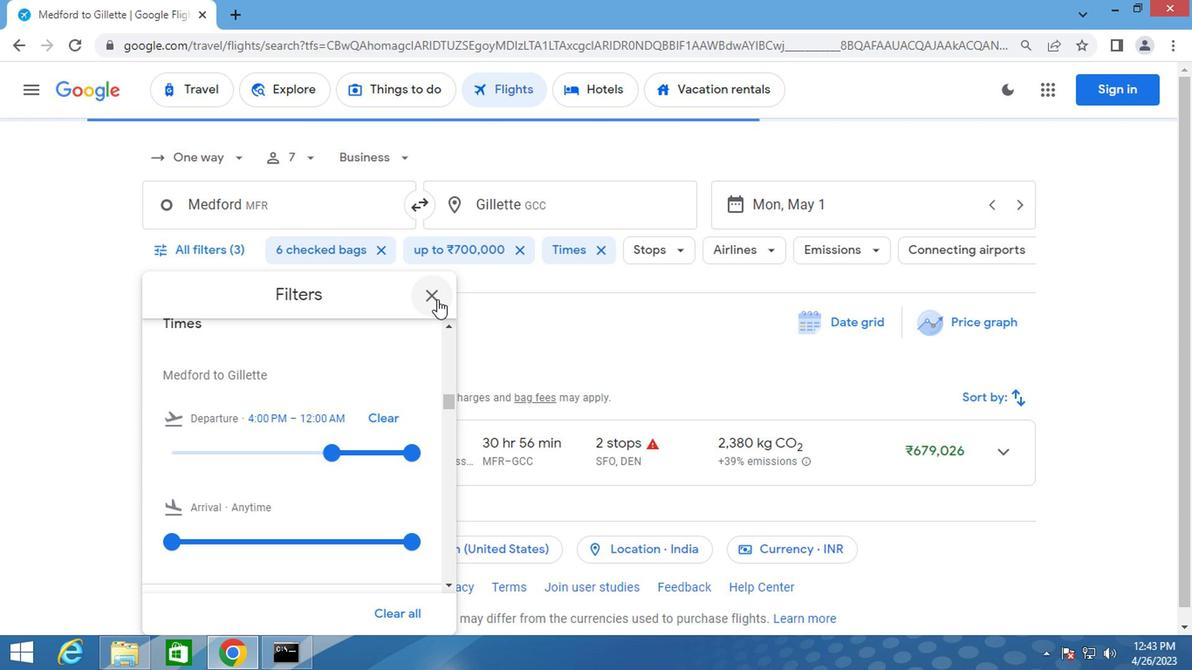 
Action: Key pressed <Key.f8>
Screenshot: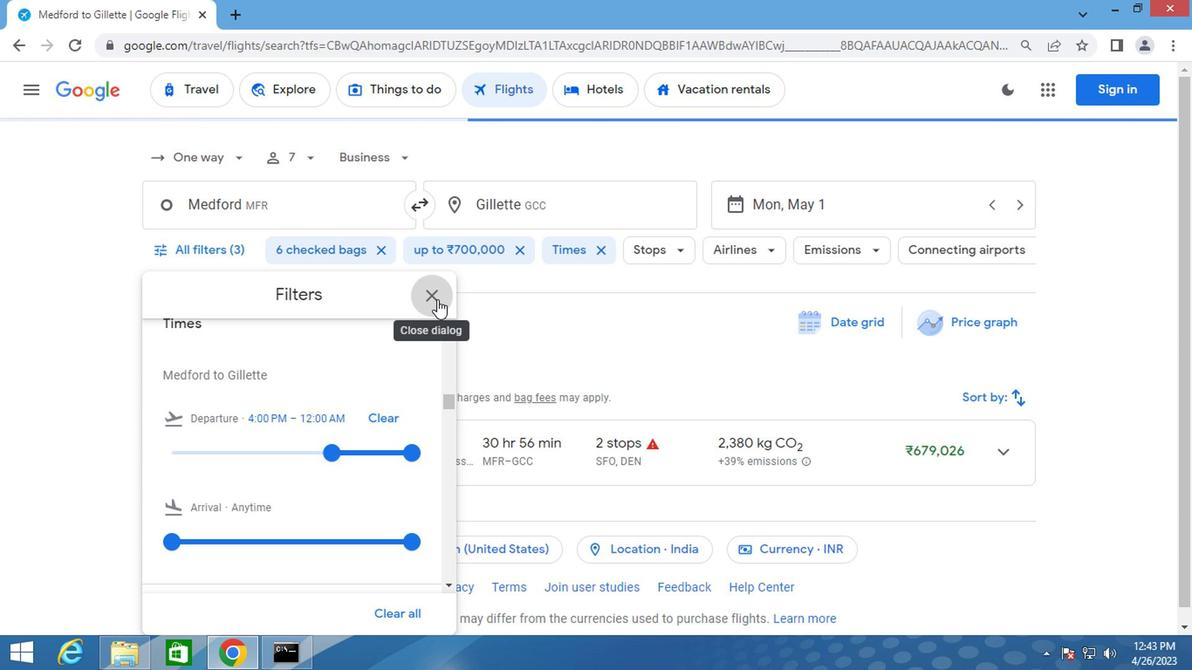 
